 Task: Look for space in Kibondo, Tanzania from 8th August, 2023 to 15th August, 2023 for 9 adults in price range Rs.10000 to Rs.14000. Place can be shared room with 5 bedrooms having 9 beds and 5 bathrooms. Property type can be house, flat, guest house. Amenities needed are: wifi, TV, free parkinig on premises, gym, breakfast. Booking option can be shelf check-in. Required host language is English.
Action: Mouse moved to (426, 88)
Screenshot: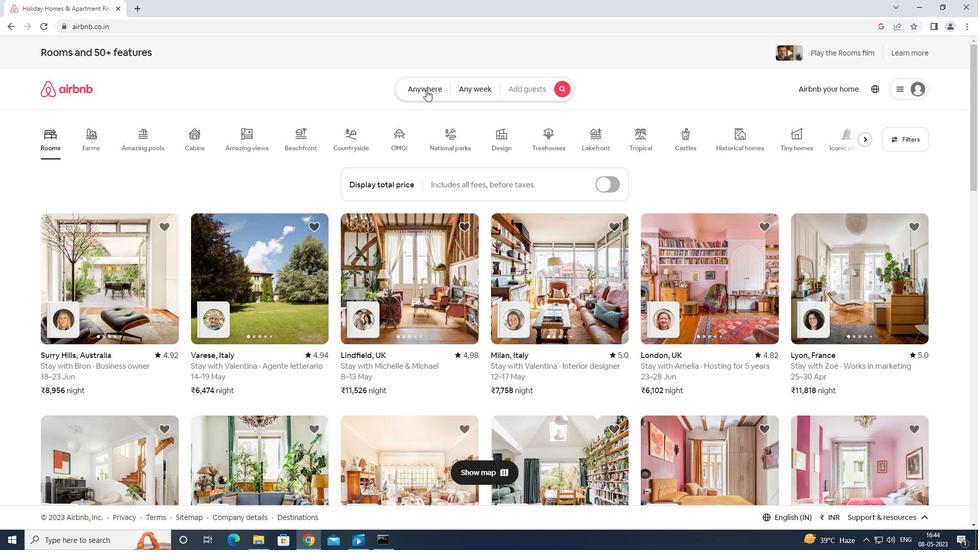 
Action: Mouse pressed left at (426, 88)
Screenshot: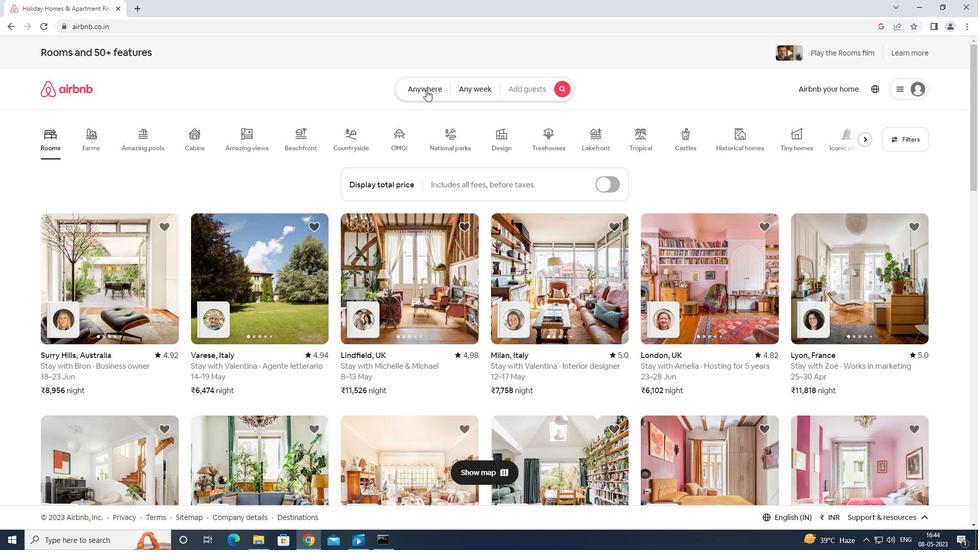 
Action: Mouse moved to (359, 129)
Screenshot: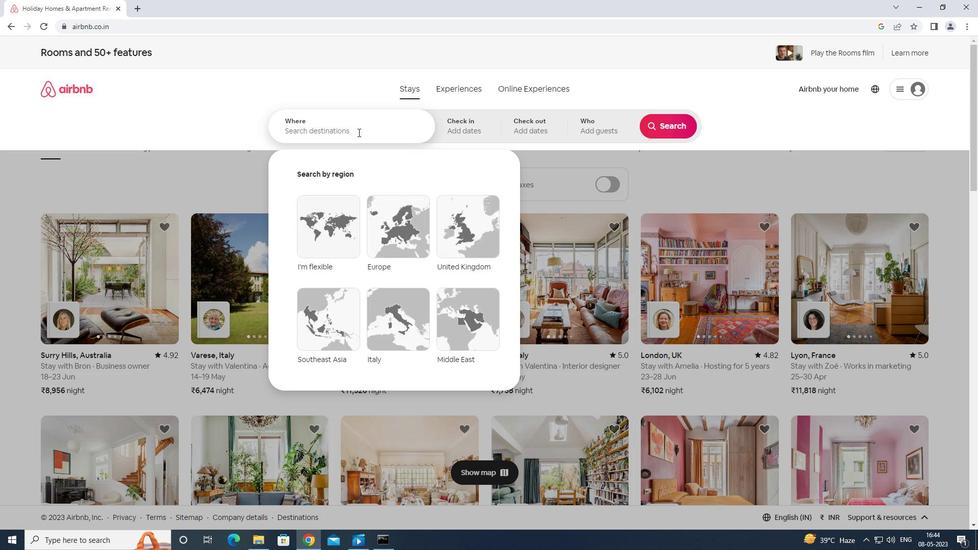 
Action: Mouse pressed left at (359, 129)
Screenshot: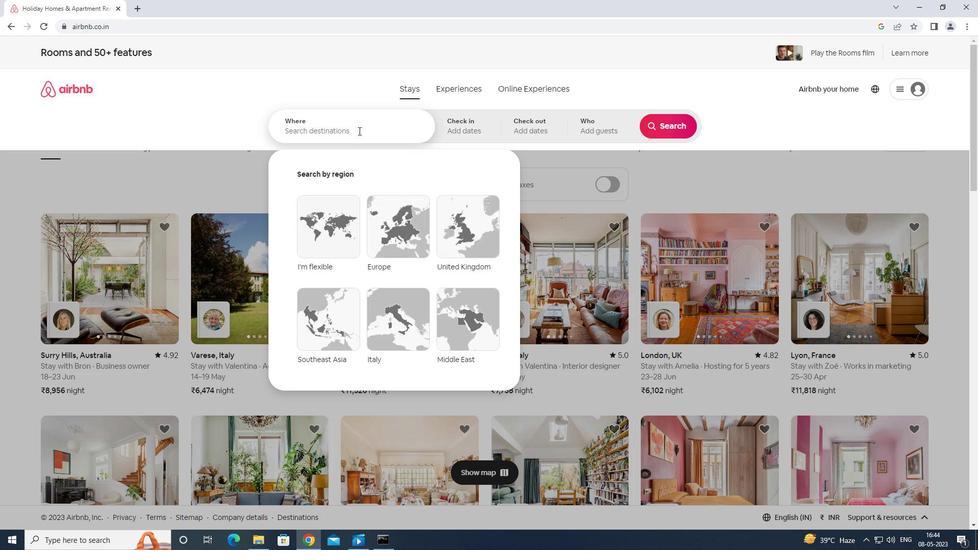 
Action: Mouse moved to (359, 129)
Screenshot: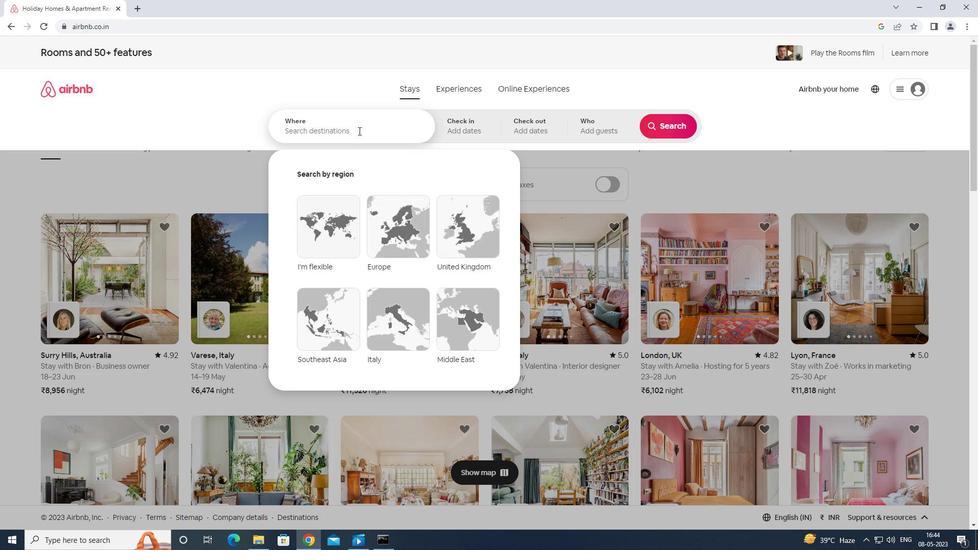 
Action: Key pressed <Key.shift>KIBONDO<Key.space>TANZAM<Key.backspace>NIA<Key.enter>
Screenshot: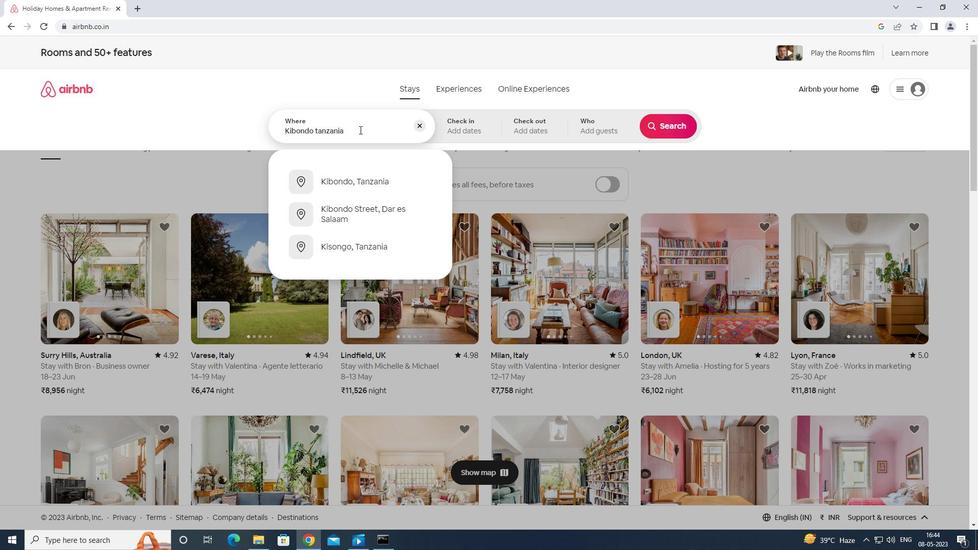 
Action: Mouse moved to (660, 201)
Screenshot: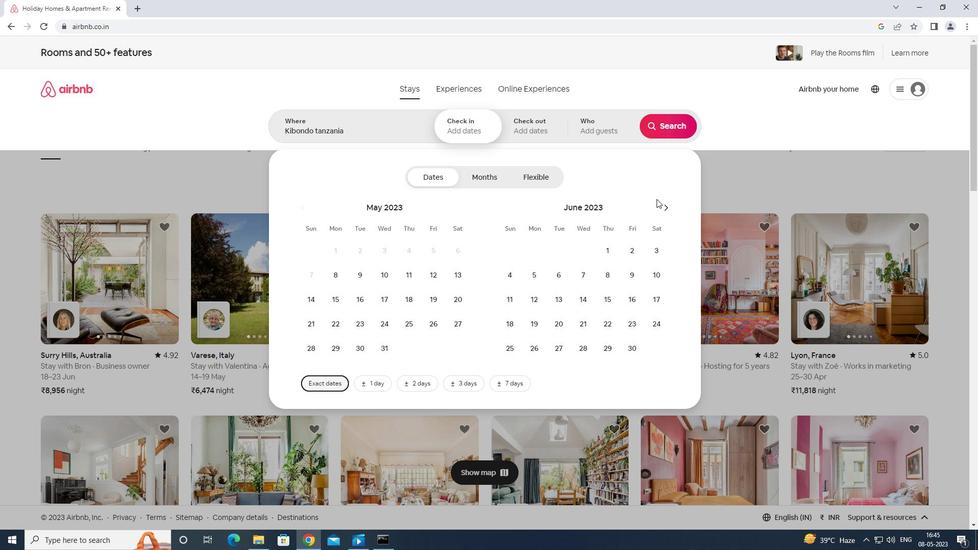
Action: Mouse pressed left at (660, 201)
Screenshot: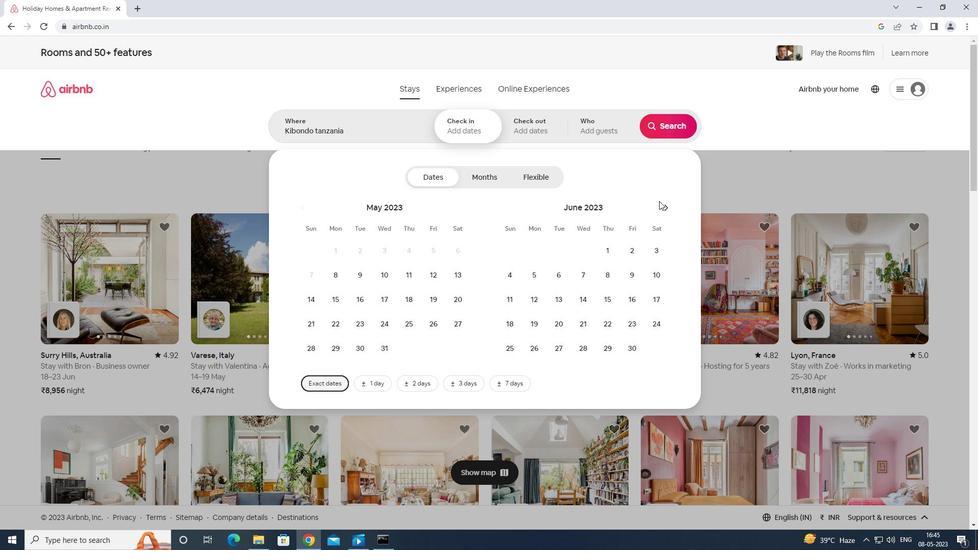 
Action: Mouse moved to (663, 200)
Screenshot: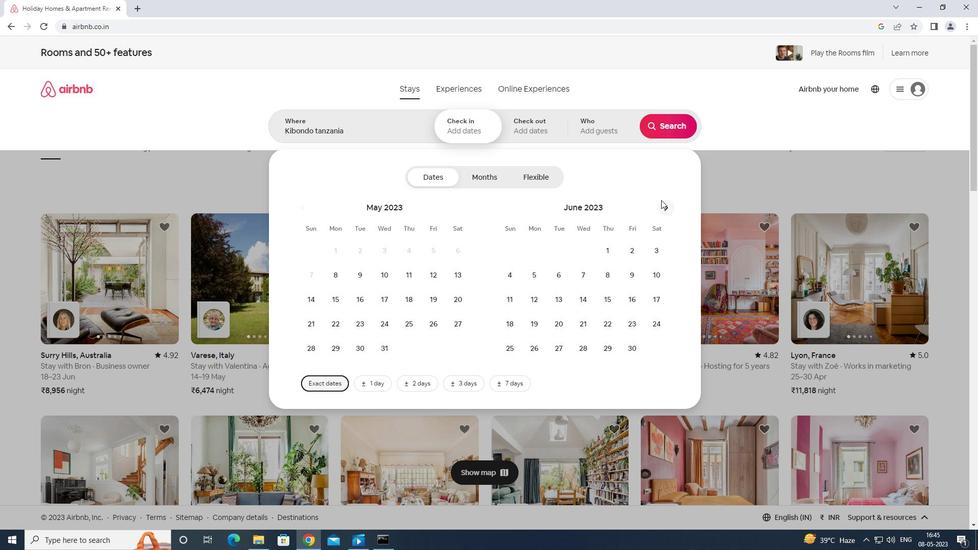 
Action: Mouse pressed left at (663, 200)
Screenshot: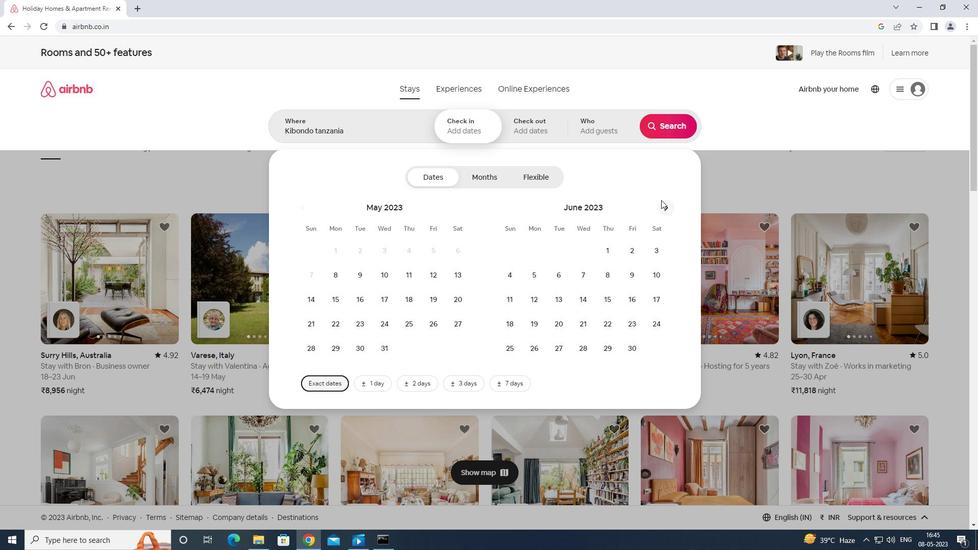 
Action: Mouse moved to (663, 201)
Screenshot: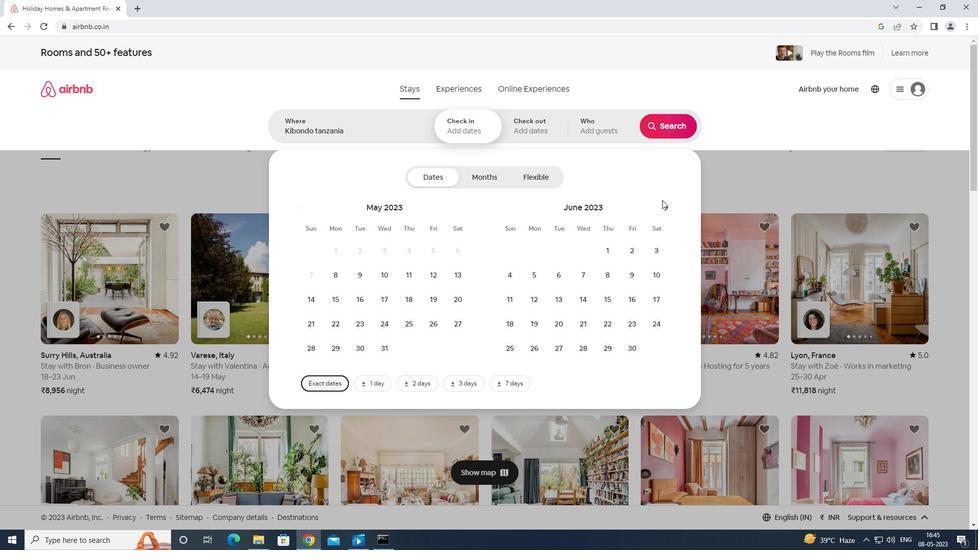 
Action: Mouse pressed left at (663, 201)
Screenshot: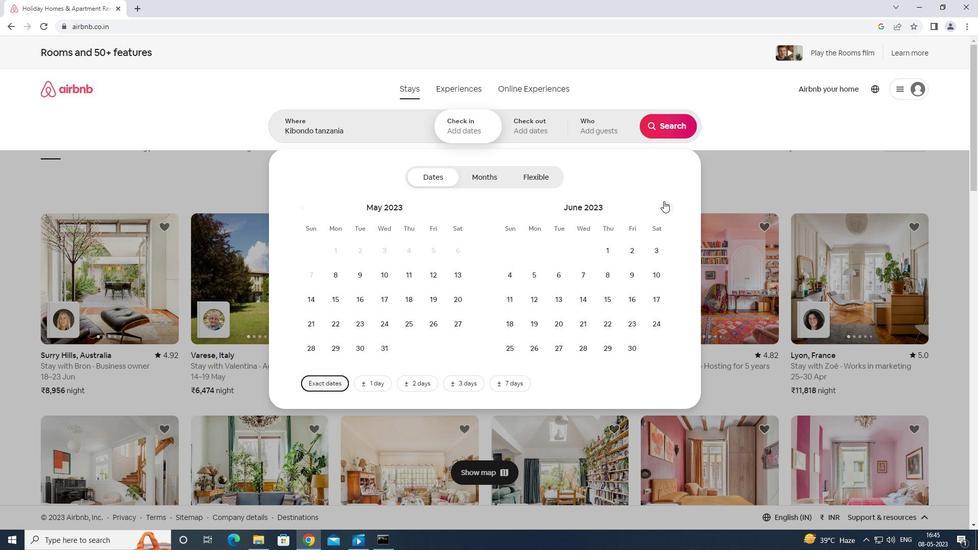 
Action: Mouse moved to (556, 278)
Screenshot: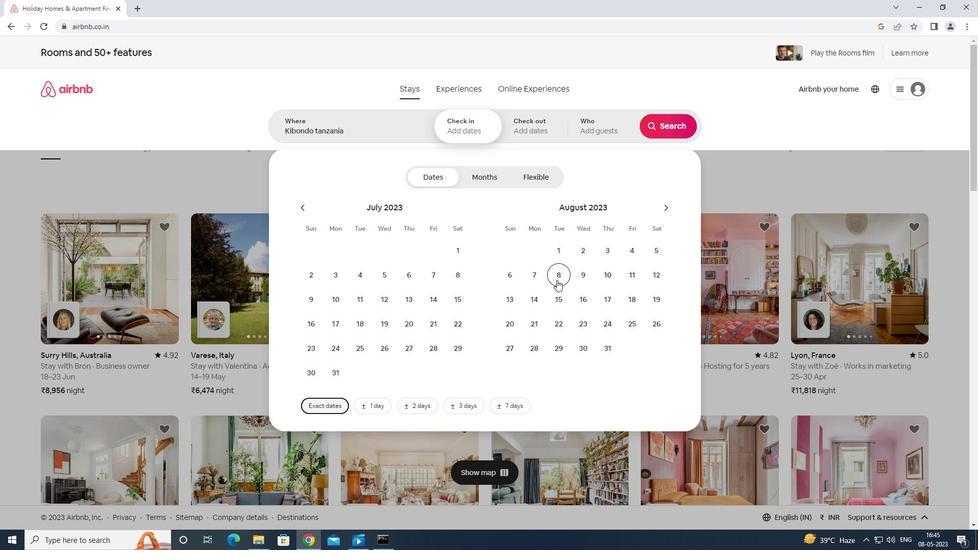 
Action: Mouse pressed left at (556, 278)
Screenshot: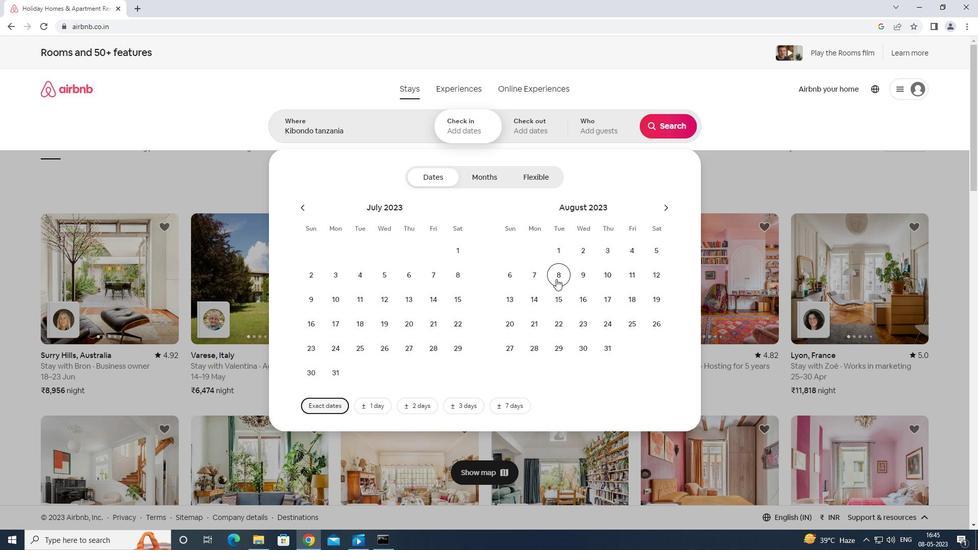 
Action: Mouse moved to (556, 294)
Screenshot: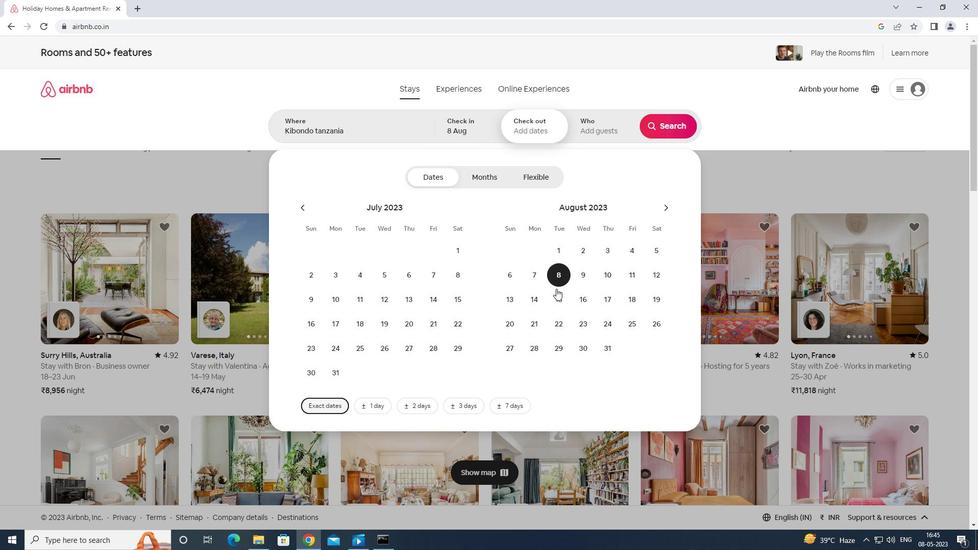
Action: Mouse pressed left at (556, 294)
Screenshot: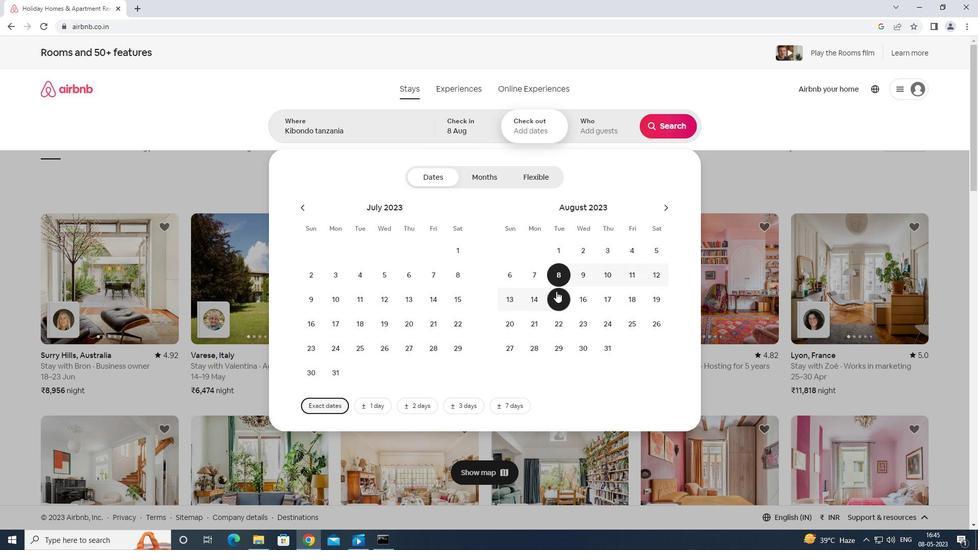 
Action: Mouse moved to (601, 122)
Screenshot: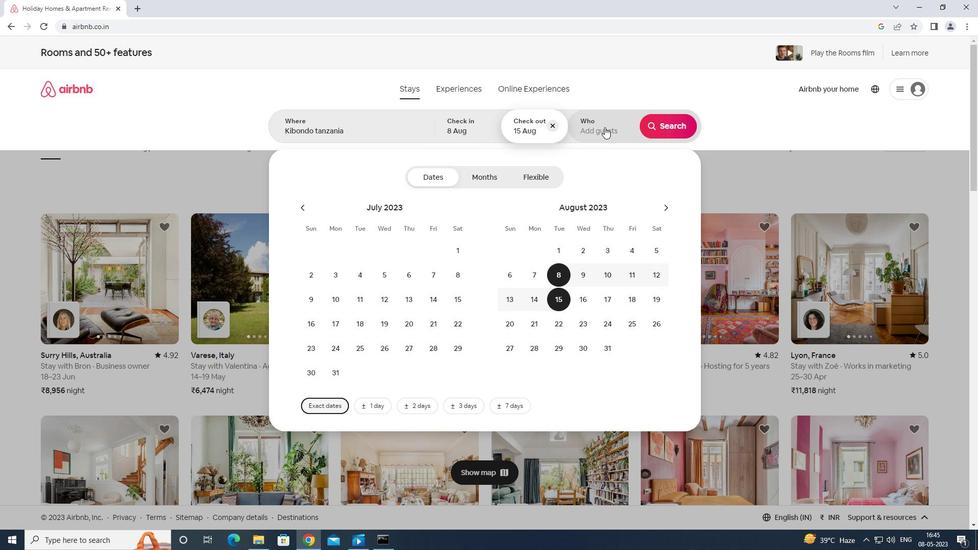 
Action: Mouse pressed left at (601, 122)
Screenshot: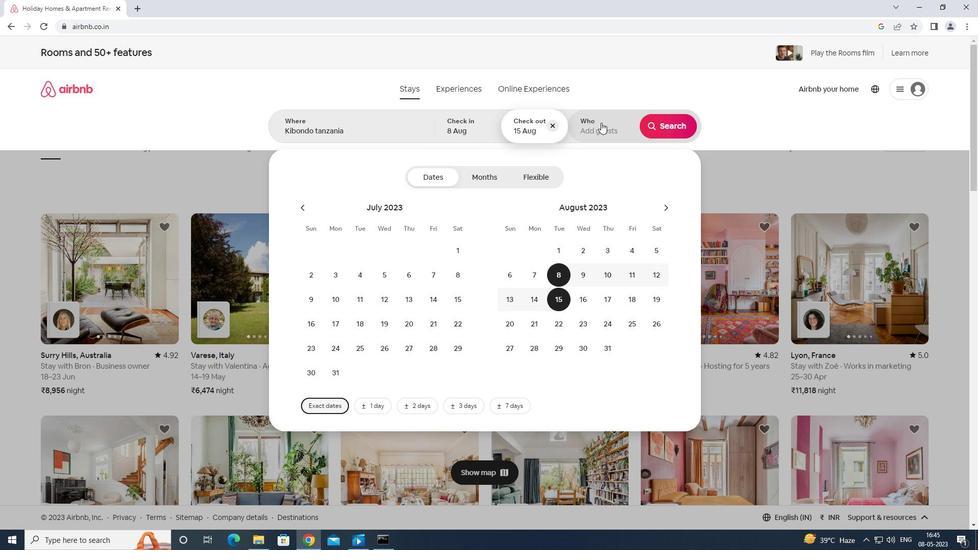 
Action: Mouse moved to (673, 175)
Screenshot: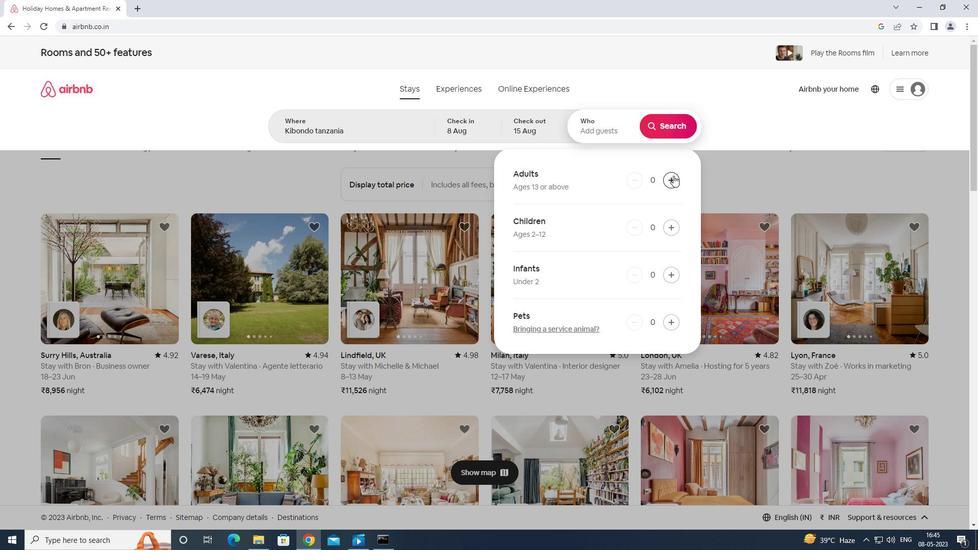 
Action: Mouse pressed left at (673, 175)
Screenshot: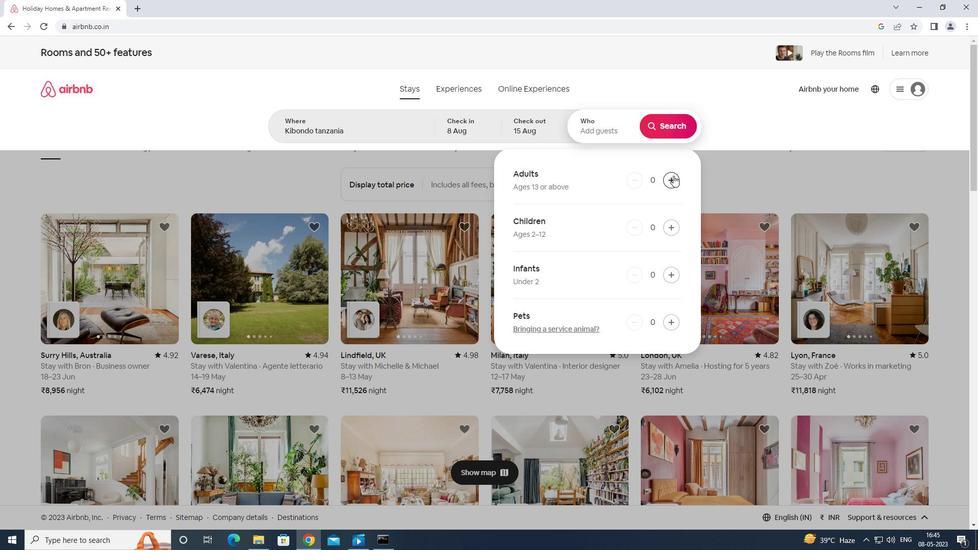 
Action: Mouse moved to (673, 175)
Screenshot: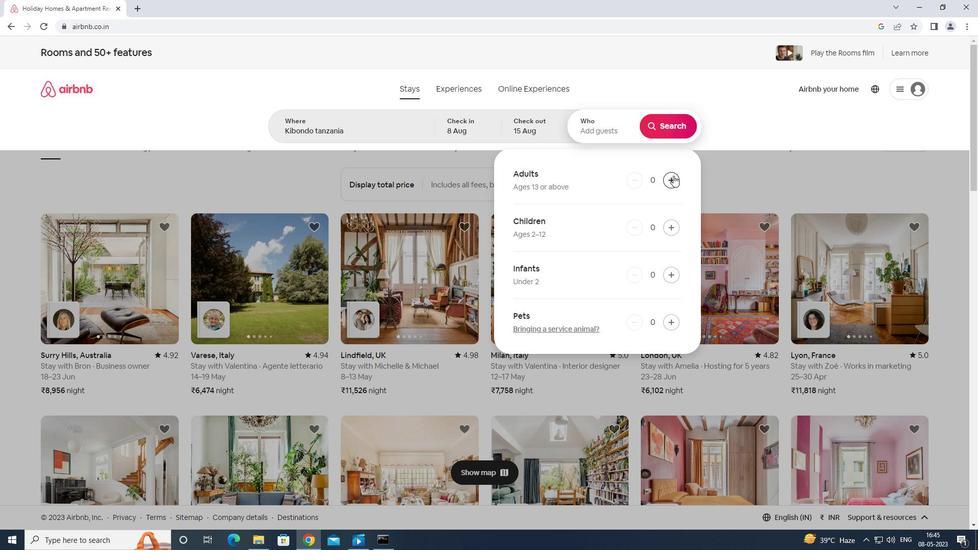 
Action: Mouse pressed left at (673, 175)
Screenshot: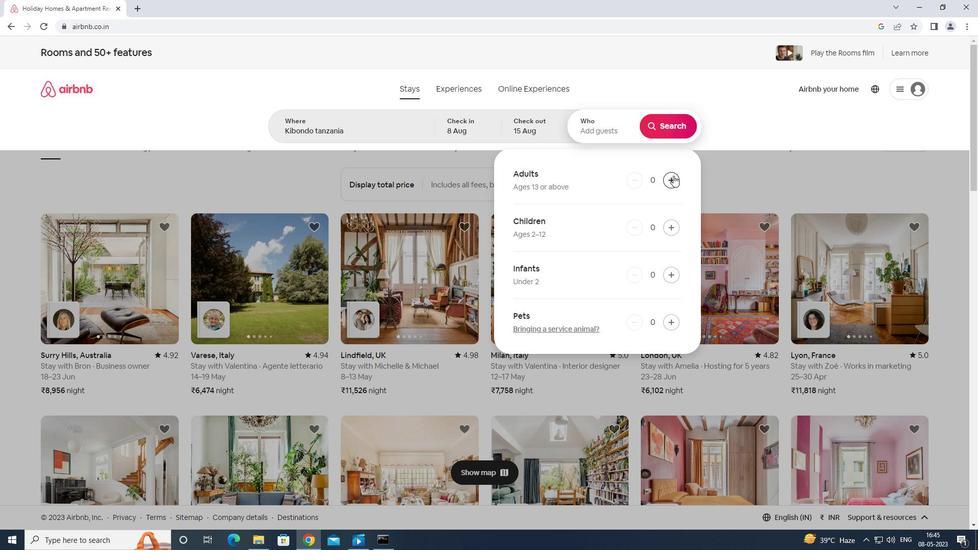 
Action: Mouse moved to (671, 173)
Screenshot: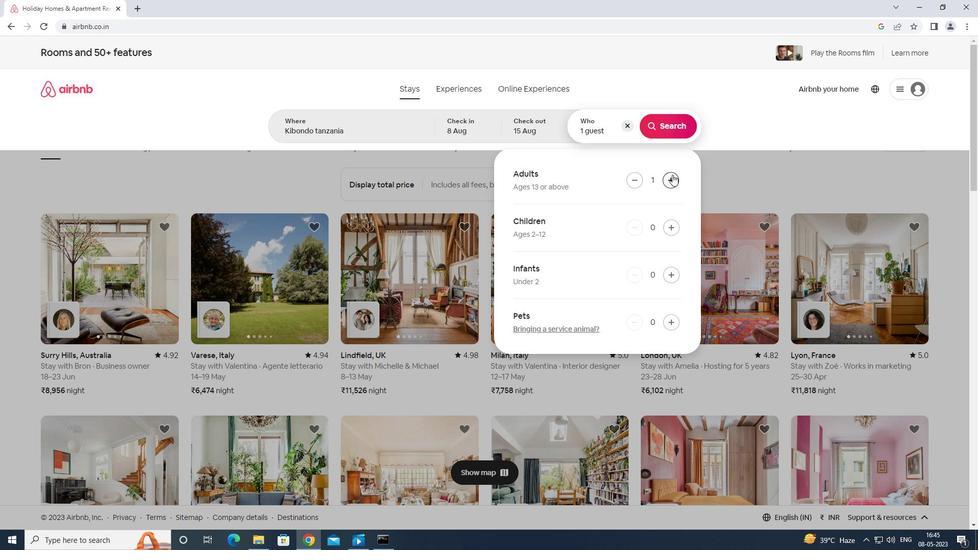 
Action: Mouse pressed left at (671, 173)
Screenshot: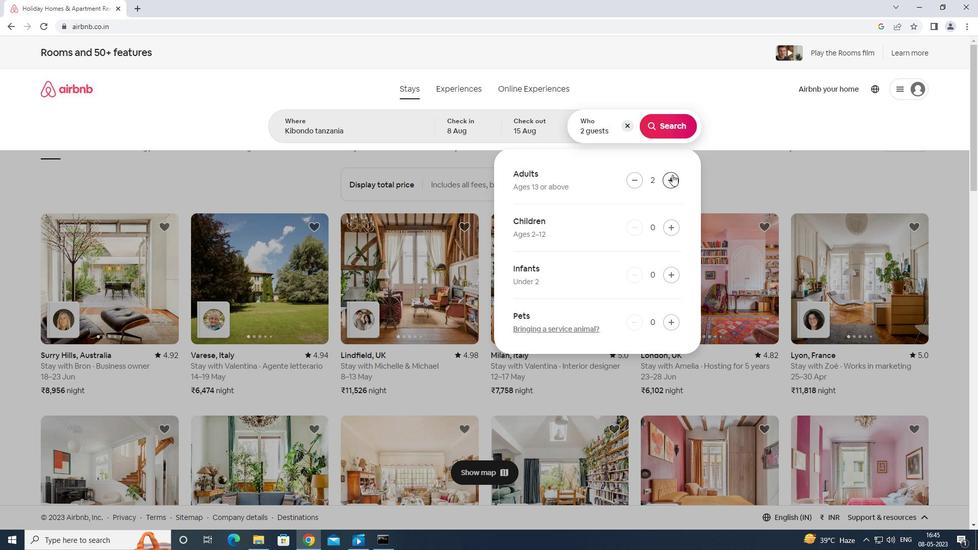 
Action: Mouse pressed left at (671, 173)
Screenshot: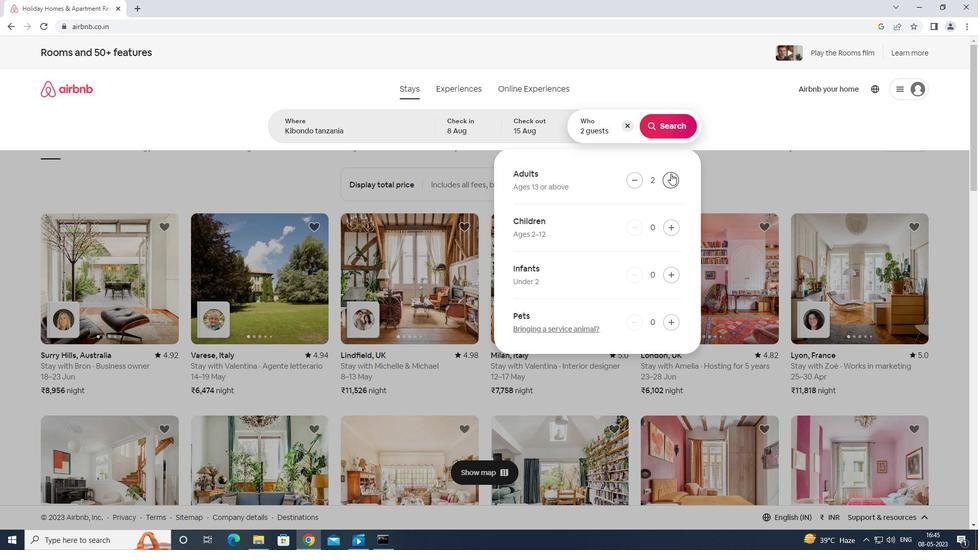 
Action: Mouse pressed left at (671, 173)
Screenshot: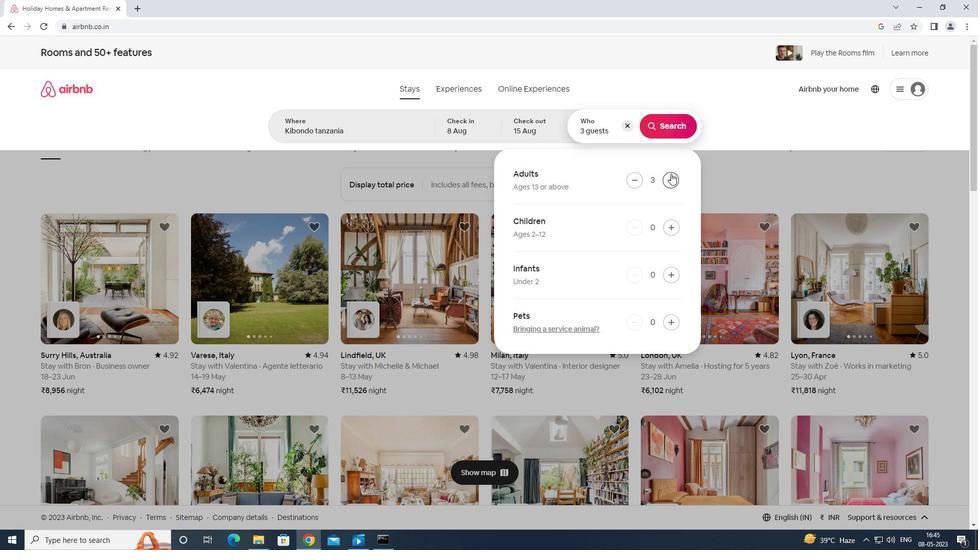 
Action: Mouse pressed left at (671, 173)
Screenshot: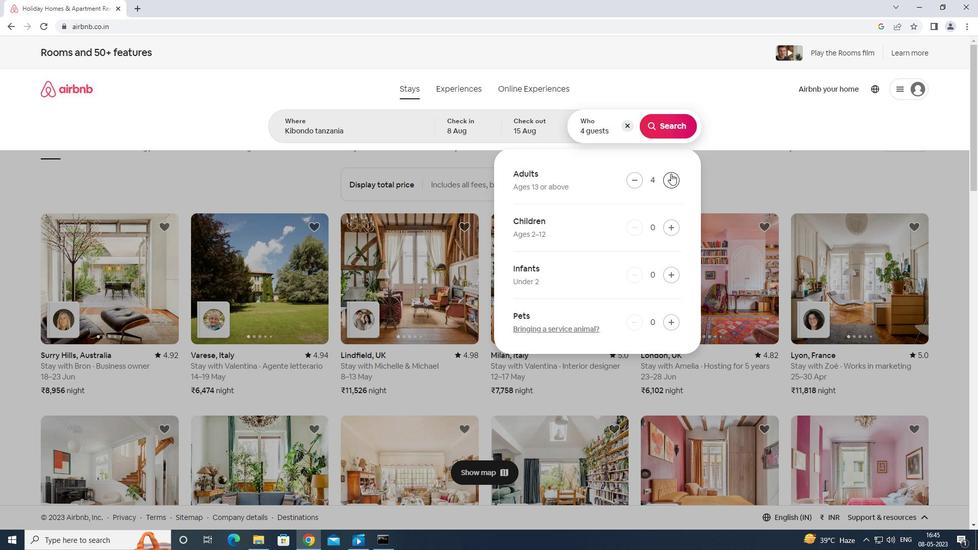 
Action: Mouse pressed left at (671, 173)
Screenshot: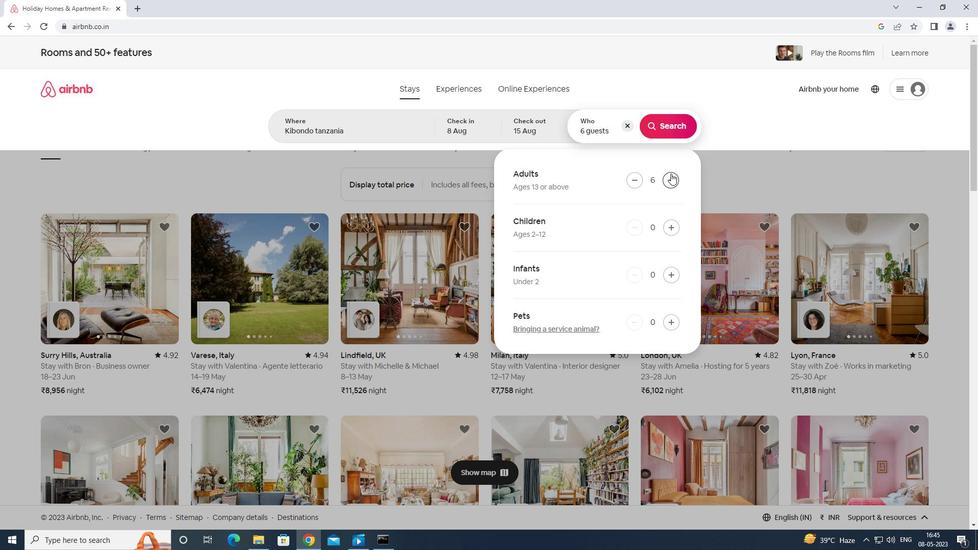 
Action: Mouse pressed left at (671, 173)
Screenshot: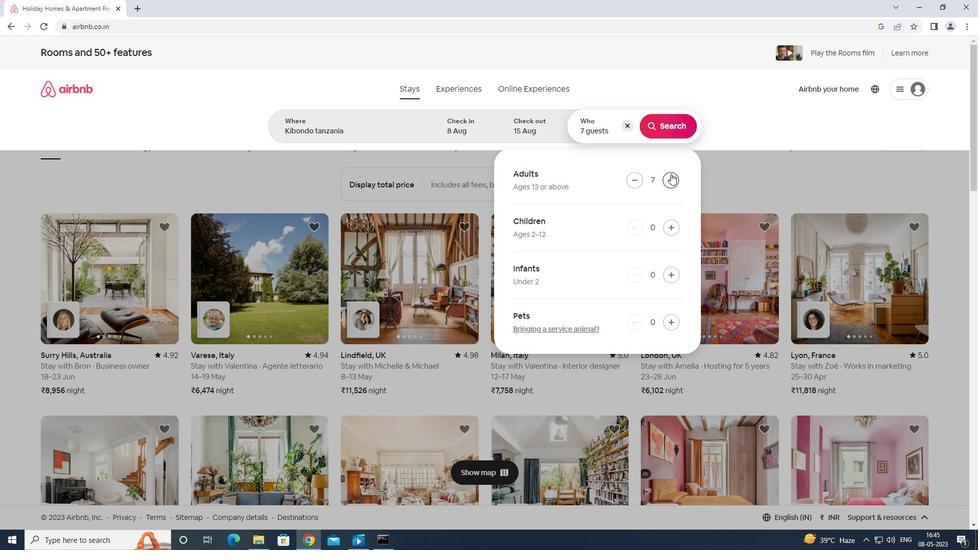 
Action: Mouse pressed left at (671, 173)
Screenshot: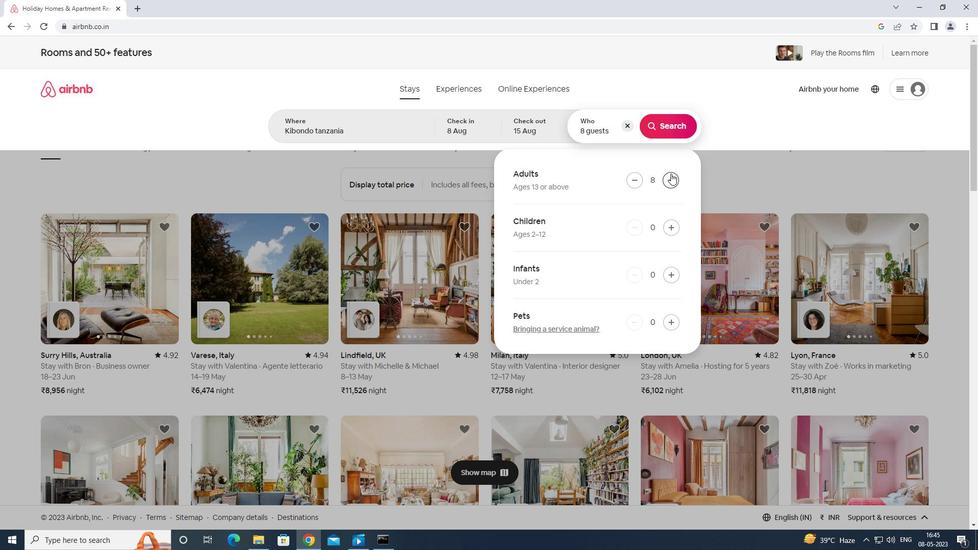 
Action: Mouse moved to (677, 127)
Screenshot: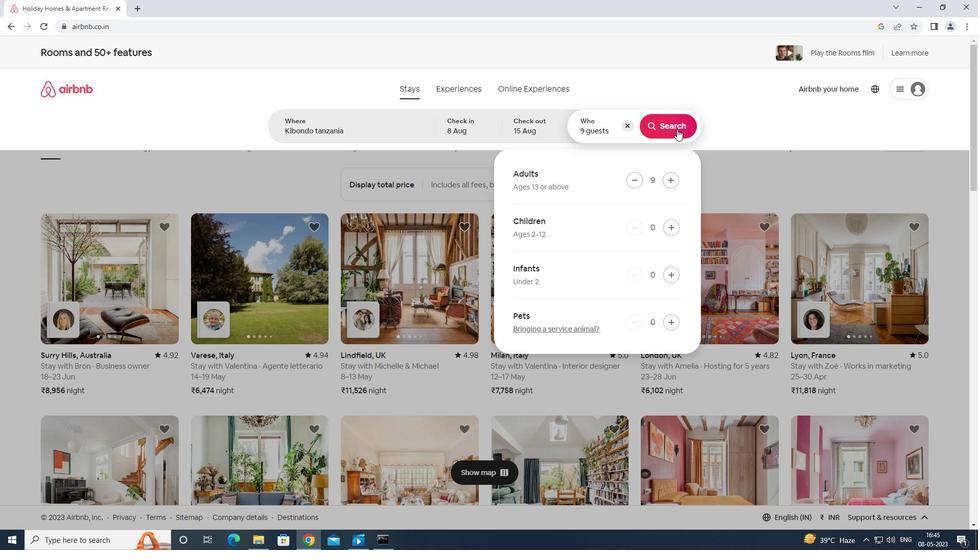 
Action: Mouse pressed left at (677, 127)
Screenshot: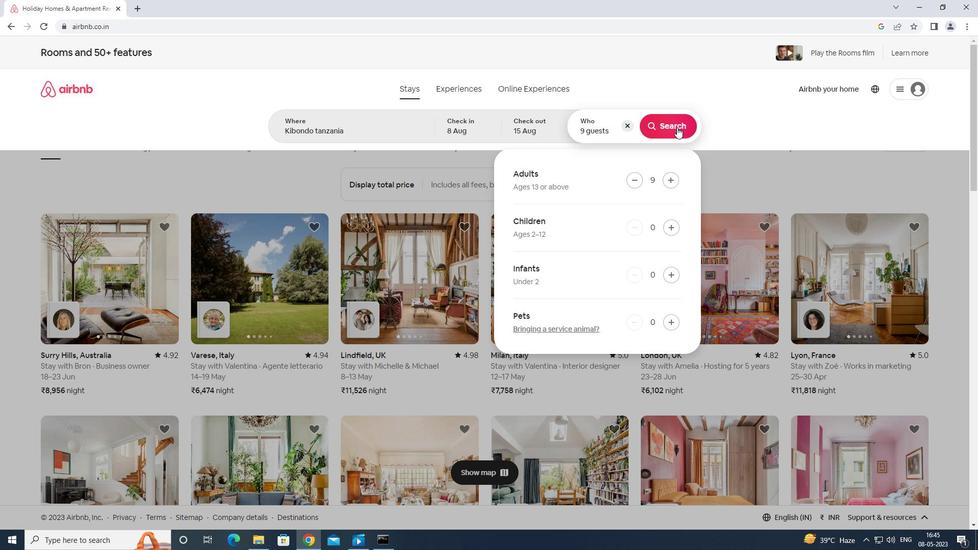 
Action: Mouse moved to (937, 90)
Screenshot: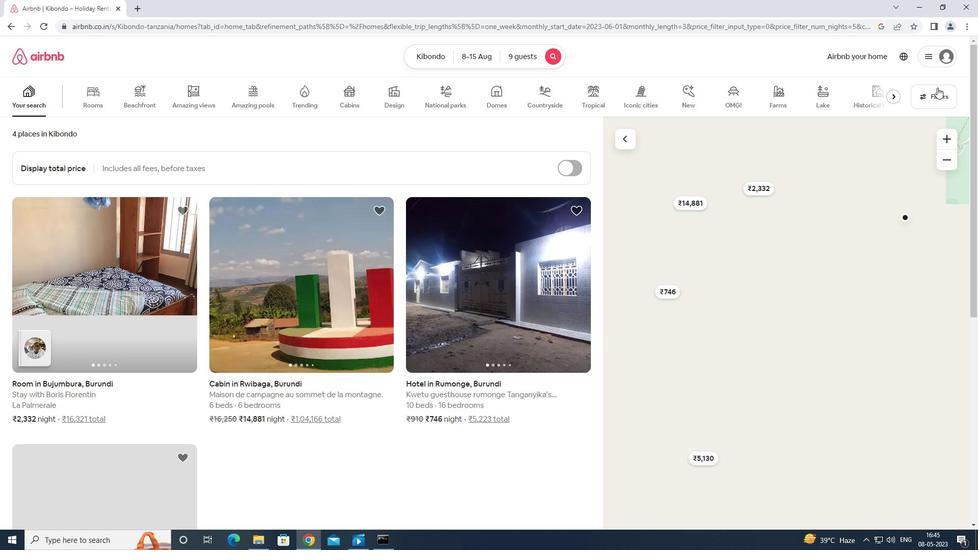 
Action: Mouse pressed left at (937, 90)
Screenshot: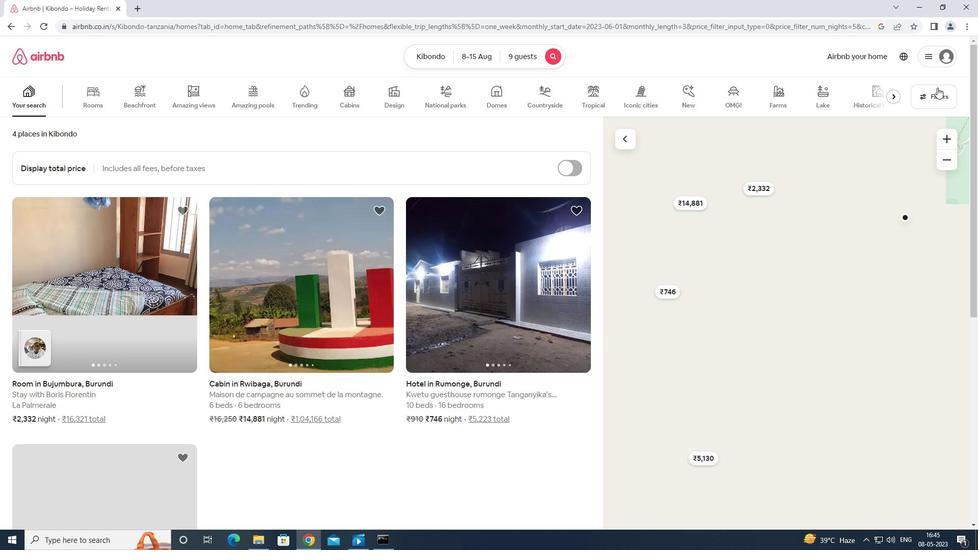 
Action: Mouse moved to (397, 345)
Screenshot: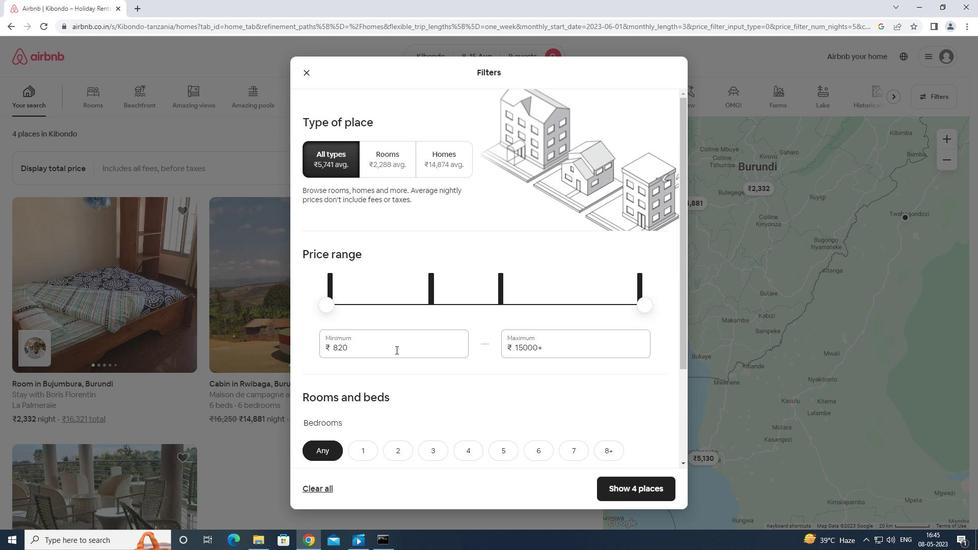 
Action: Mouse pressed left at (397, 345)
Screenshot: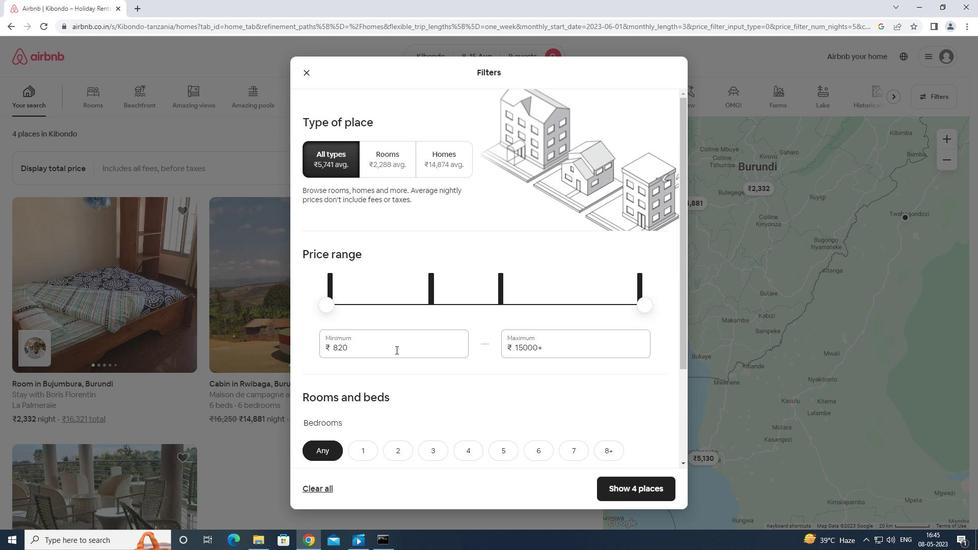 
Action: Key pressed <Key.backspace><Key.backspace><Key.backspace><Key.backspace><Key.backspace><Key.backspace><Key.backspace>10000
Screenshot: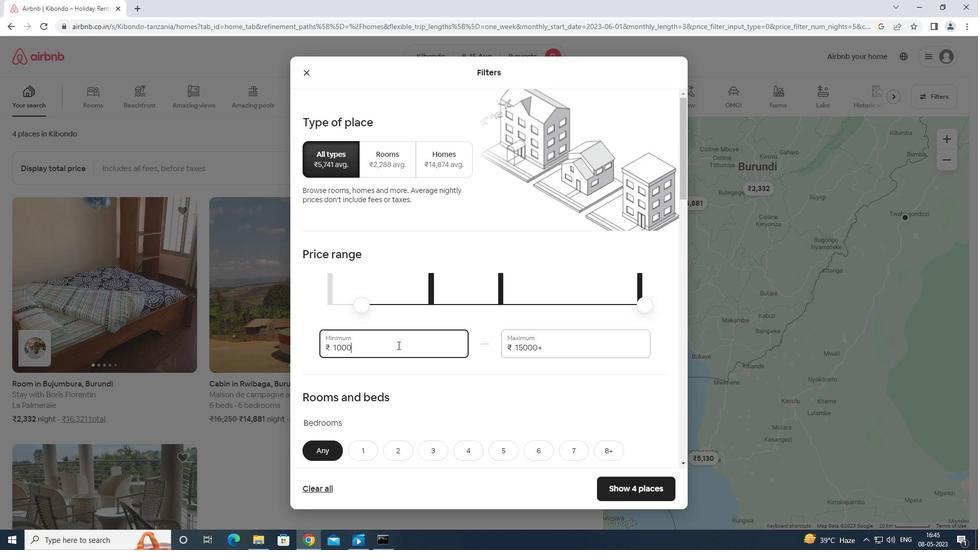 
Action: Mouse moved to (571, 341)
Screenshot: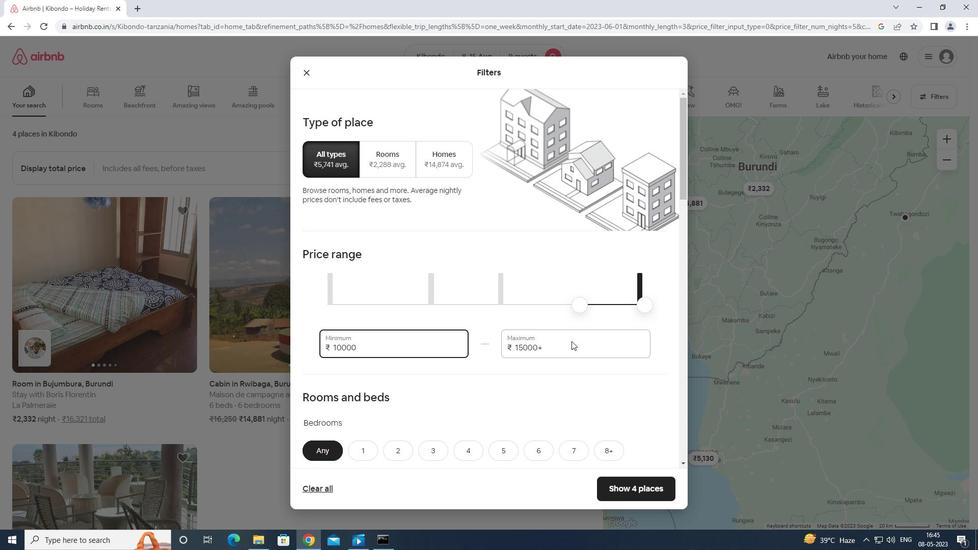 
Action: Mouse pressed left at (571, 341)
Screenshot: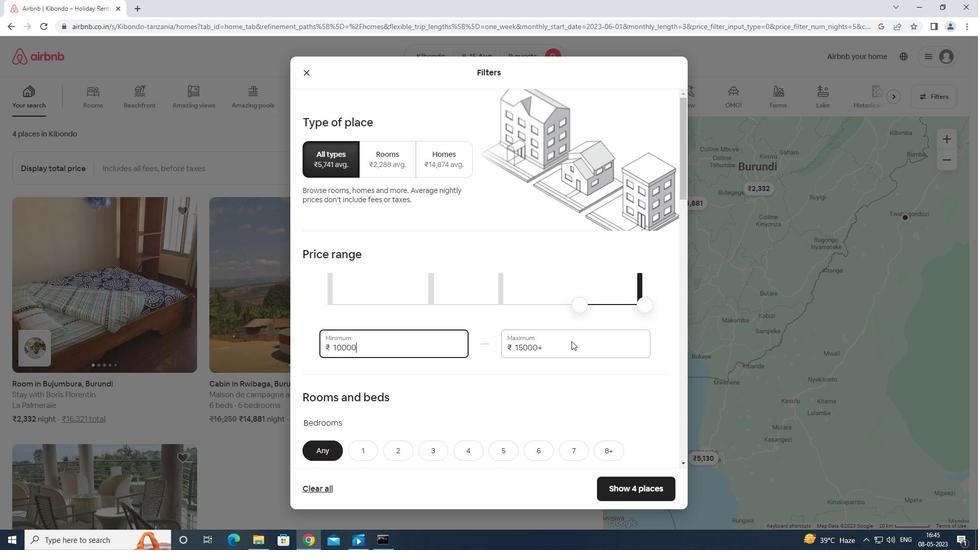 
Action: Mouse moved to (576, 339)
Screenshot: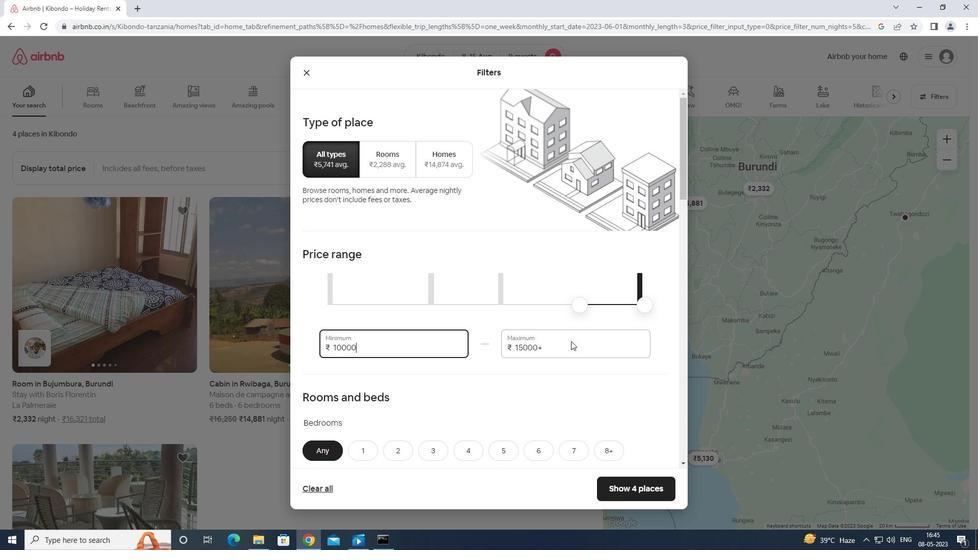 
Action: Key pressed <Key.backspace><Key.backspace><Key.backspace><Key.backspace><Key.backspace><Key.backspace><Key.backspace><Key.backspace><Key.backspace><Key.backspace><Key.backspace><Key.backspace><Key.backspace>140
Screenshot: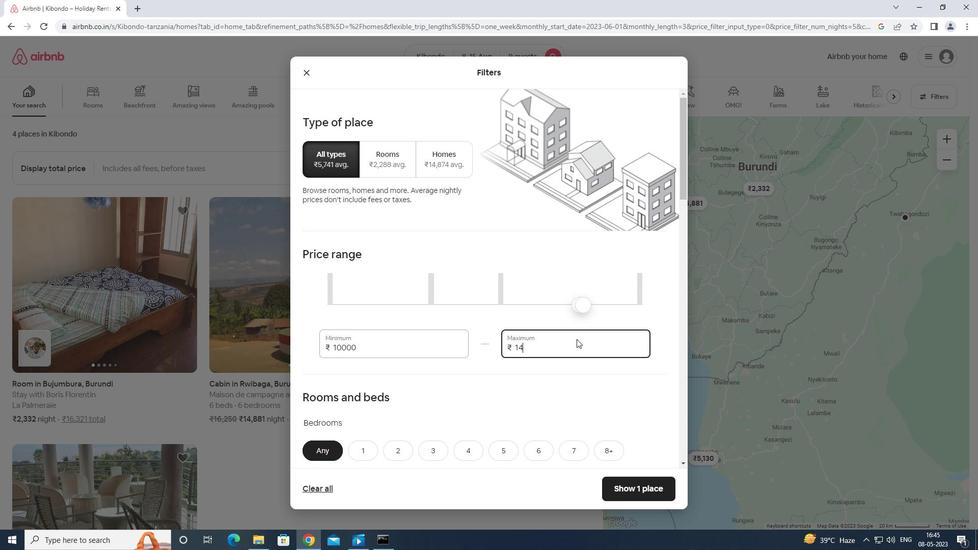 
Action: Mouse moved to (581, 335)
Screenshot: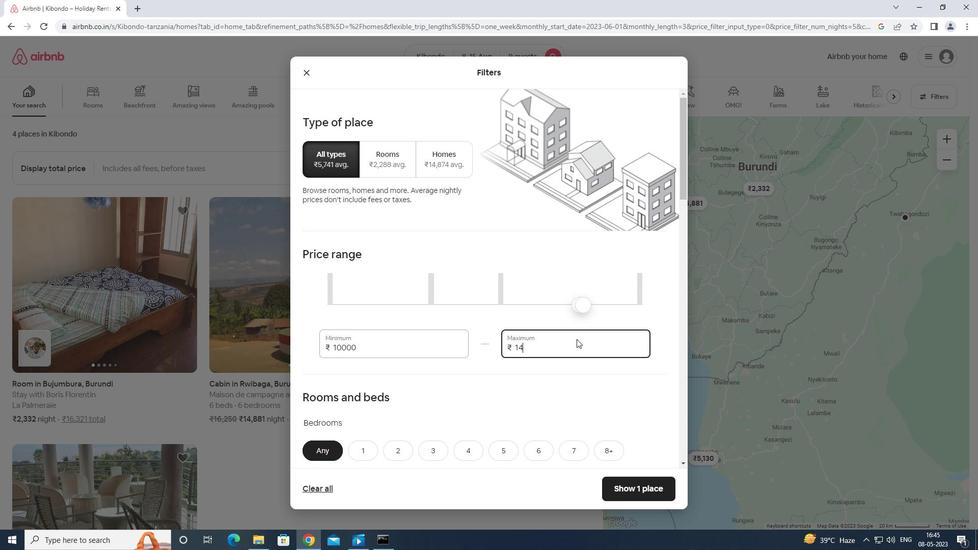 
Action: Key pressed 00
Screenshot: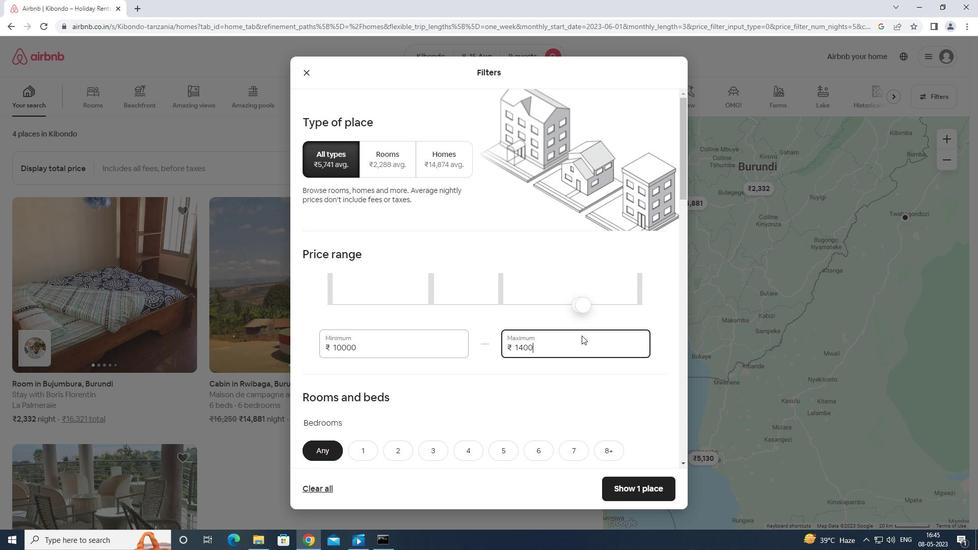 
Action: Mouse moved to (542, 363)
Screenshot: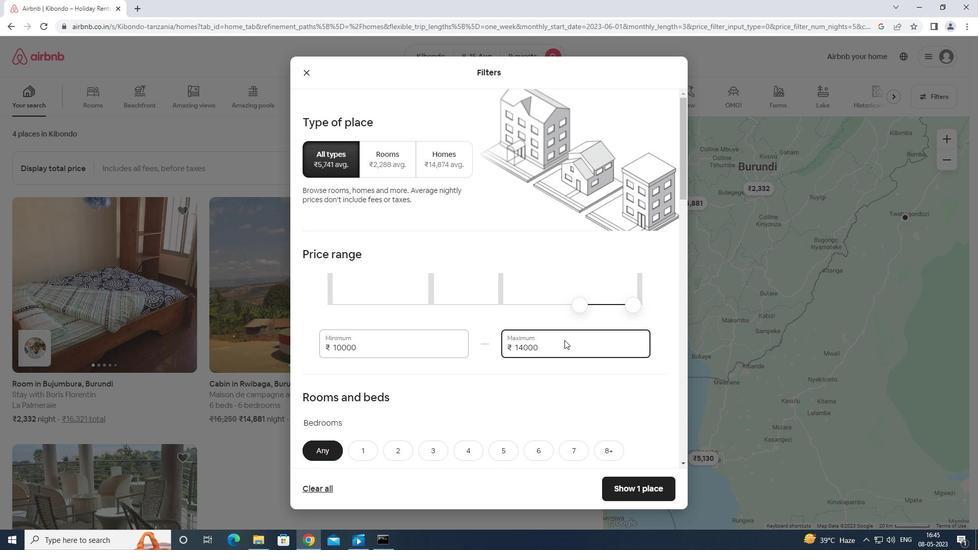 
Action: Mouse scrolled (542, 362) with delta (0, 0)
Screenshot: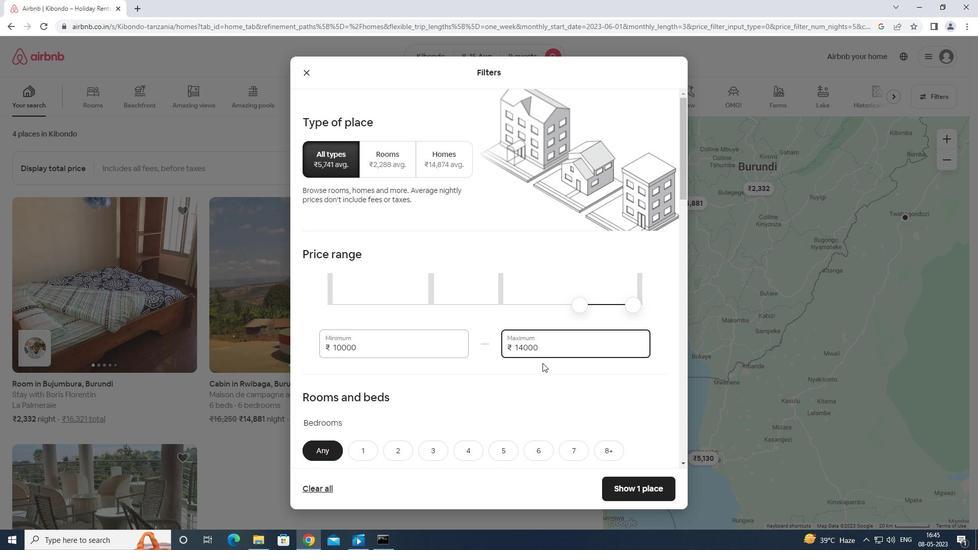 
Action: Mouse scrolled (542, 362) with delta (0, 0)
Screenshot: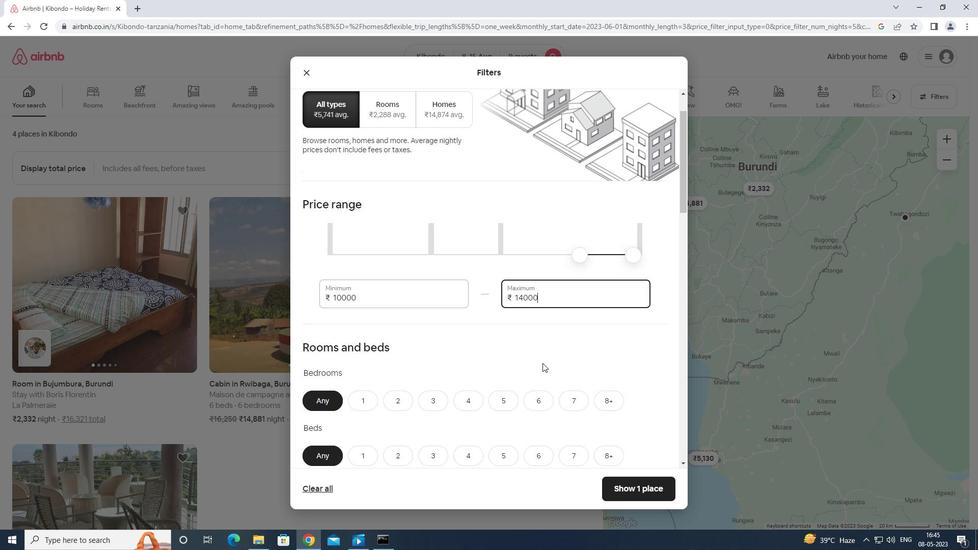 
Action: Mouse scrolled (542, 362) with delta (0, 0)
Screenshot: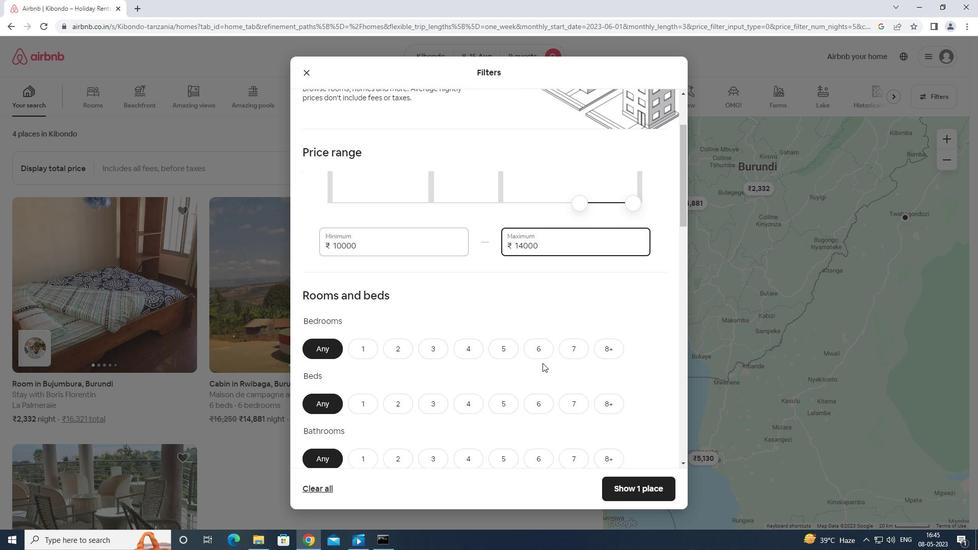 
Action: Mouse scrolled (542, 362) with delta (0, 0)
Screenshot: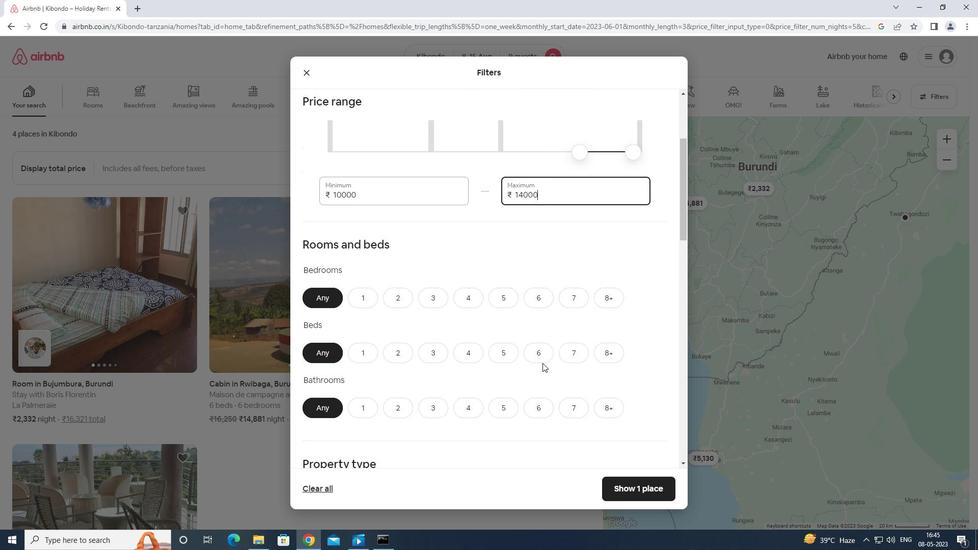
Action: Mouse moved to (506, 246)
Screenshot: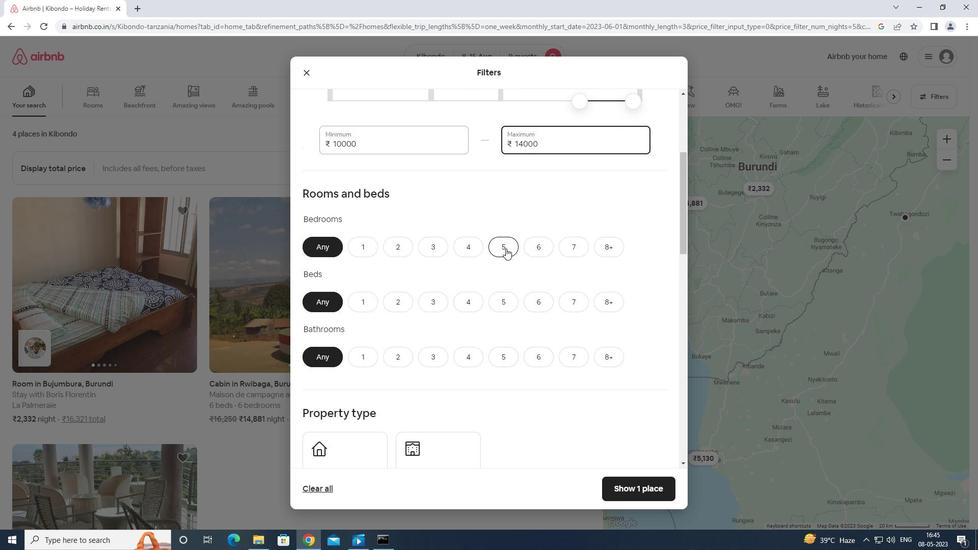 
Action: Mouse pressed left at (506, 246)
Screenshot: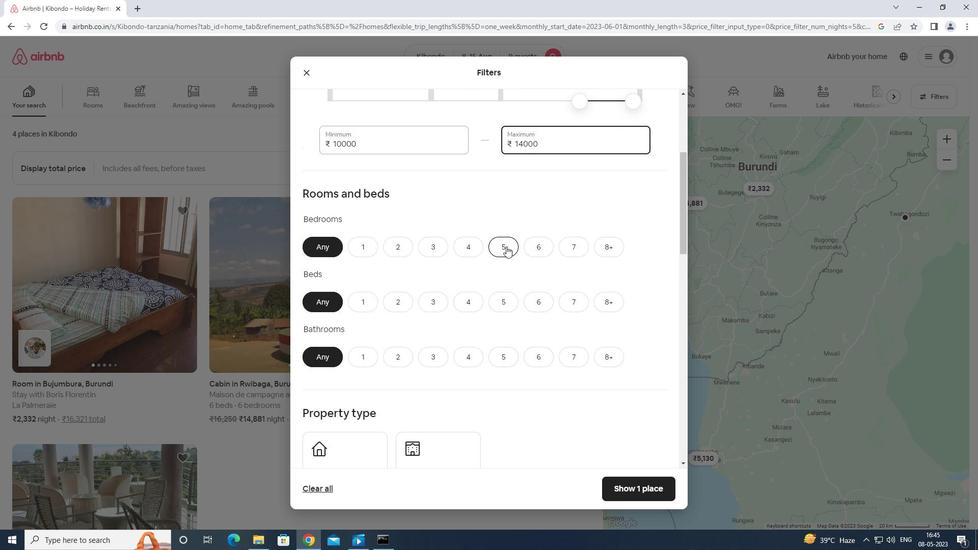 
Action: Mouse moved to (607, 301)
Screenshot: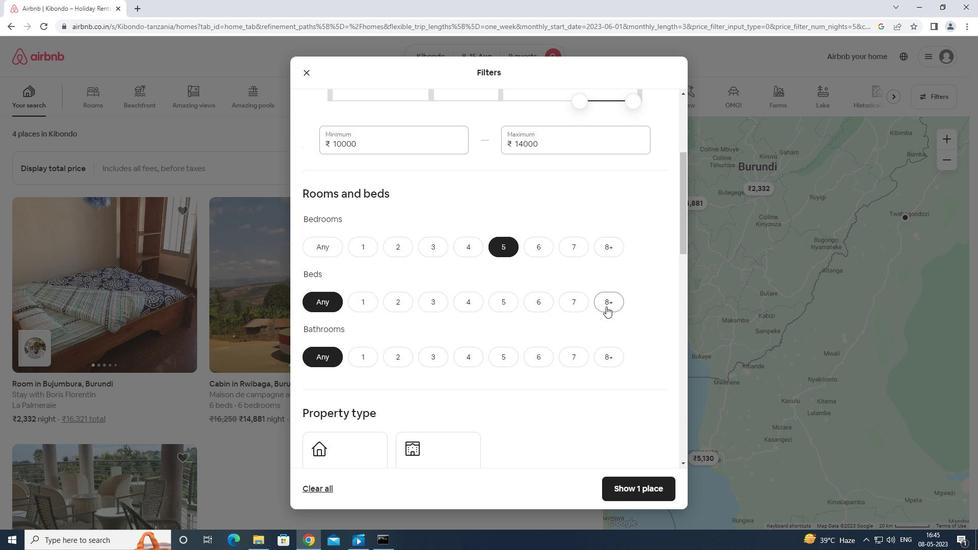 
Action: Mouse pressed left at (607, 301)
Screenshot: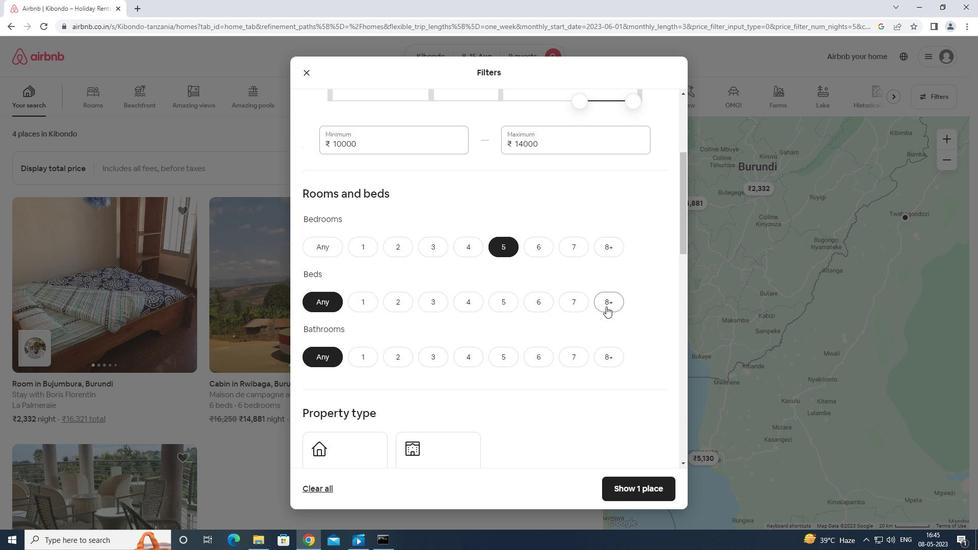
Action: Mouse moved to (503, 357)
Screenshot: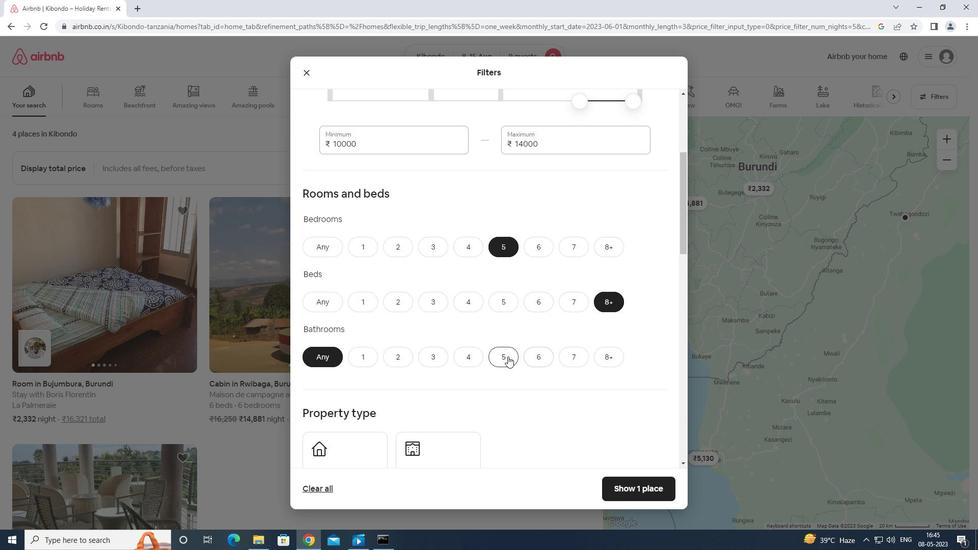 
Action: Mouse pressed left at (503, 357)
Screenshot: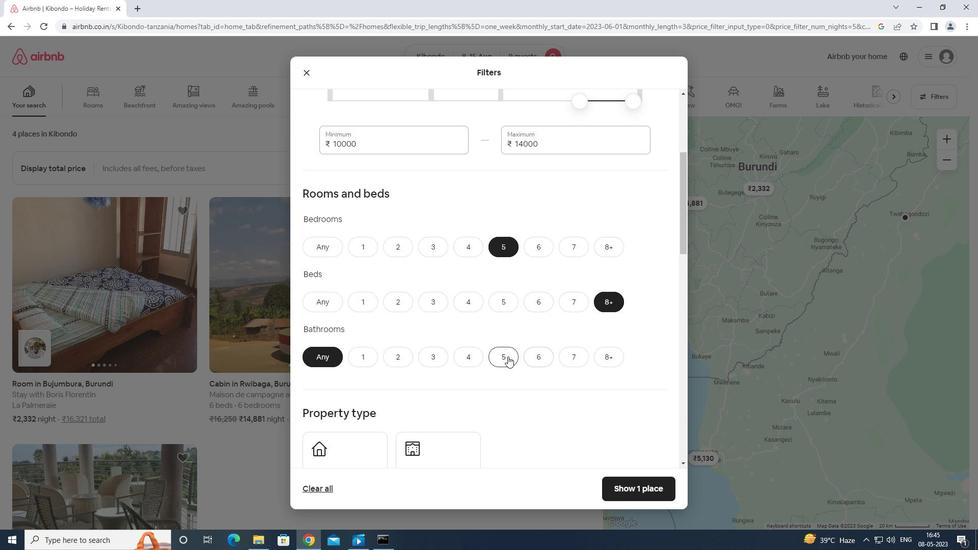 
Action: Mouse moved to (497, 357)
Screenshot: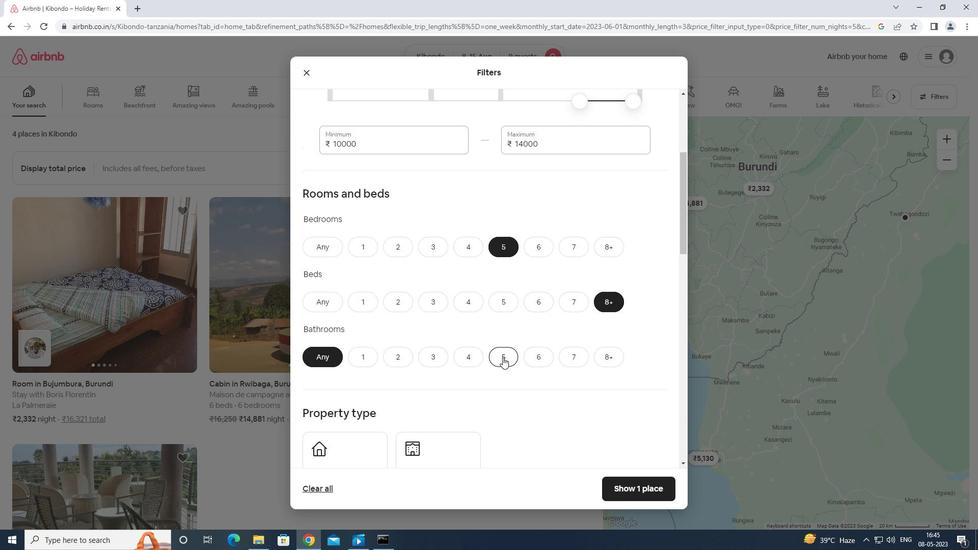 
Action: Mouse scrolled (497, 357) with delta (0, 0)
Screenshot: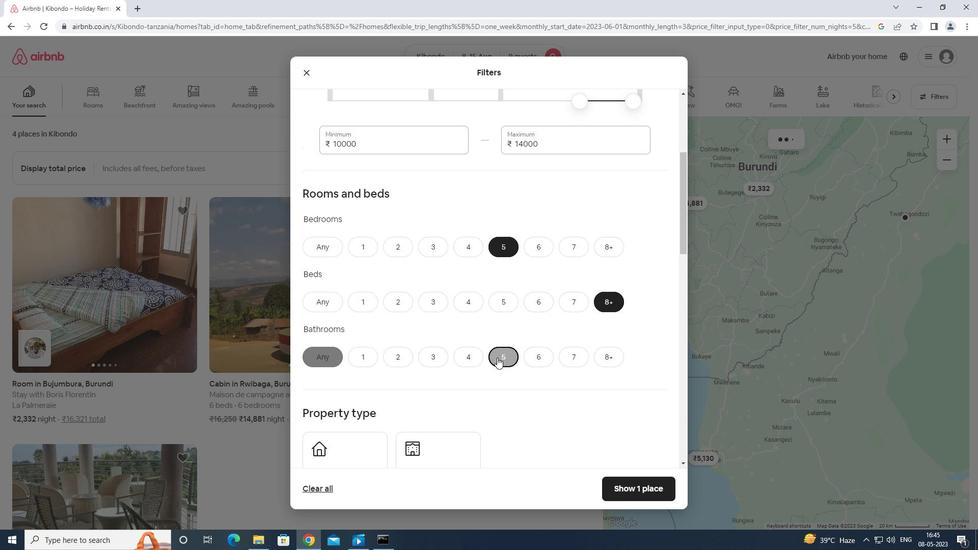 
Action: Mouse scrolled (497, 357) with delta (0, 0)
Screenshot: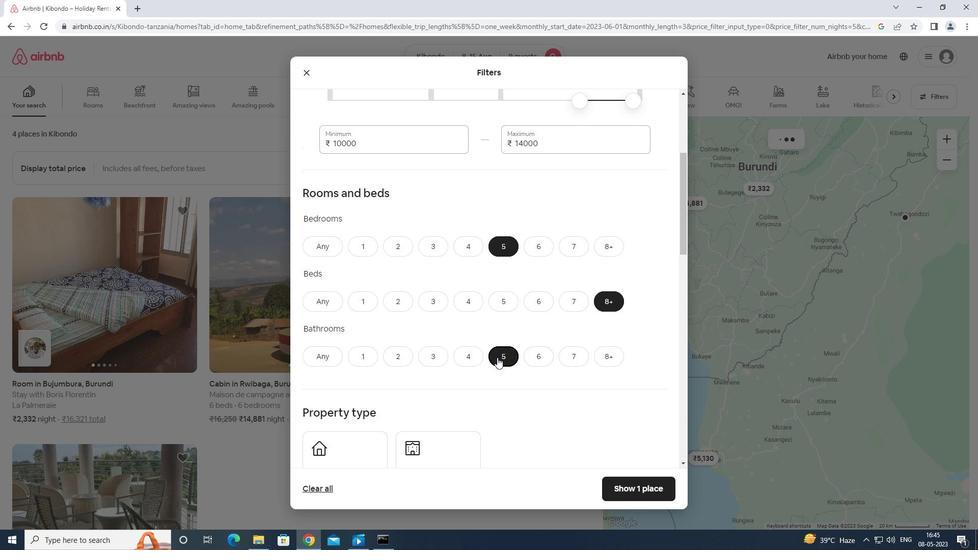 
Action: Mouse moved to (350, 373)
Screenshot: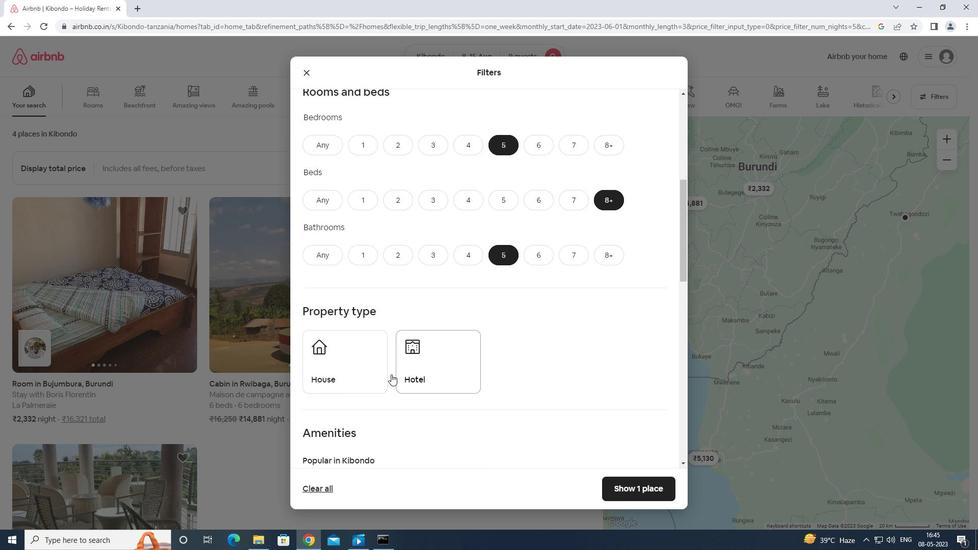 
Action: Mouse pressed left at (350, 373)
Screenshot: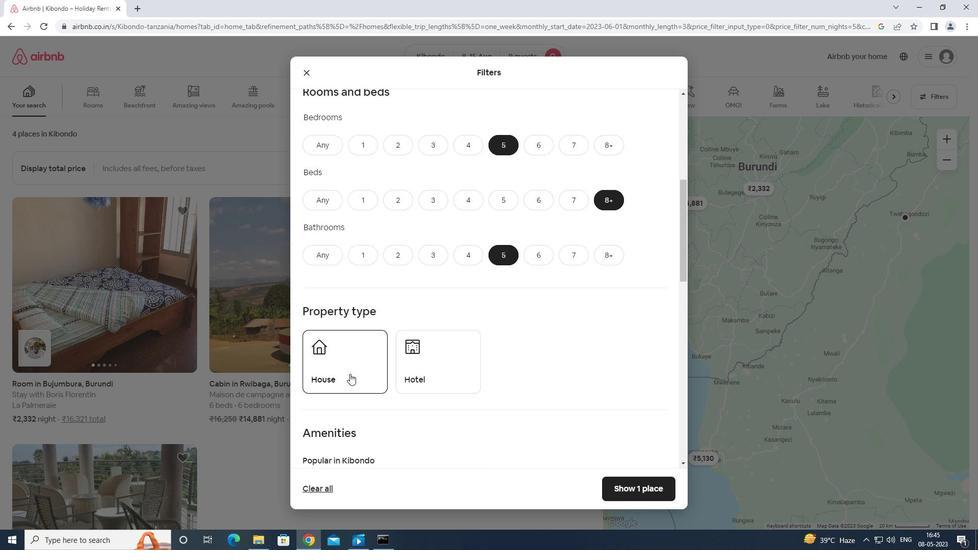 
Action: Mouse moved to (355, 368)
Screenshot: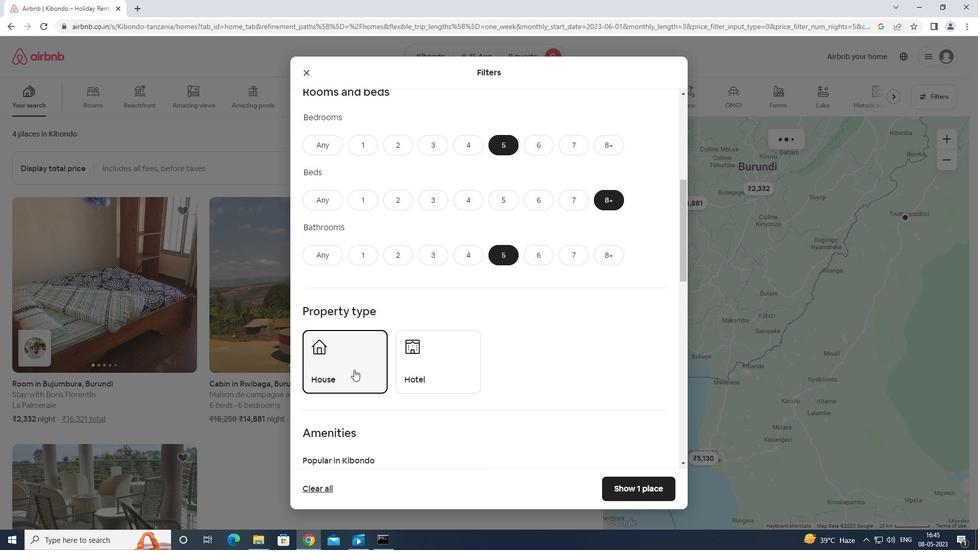 
Action: Mouse scrolled (355, 367) with delta (0, 0)
Screenshot: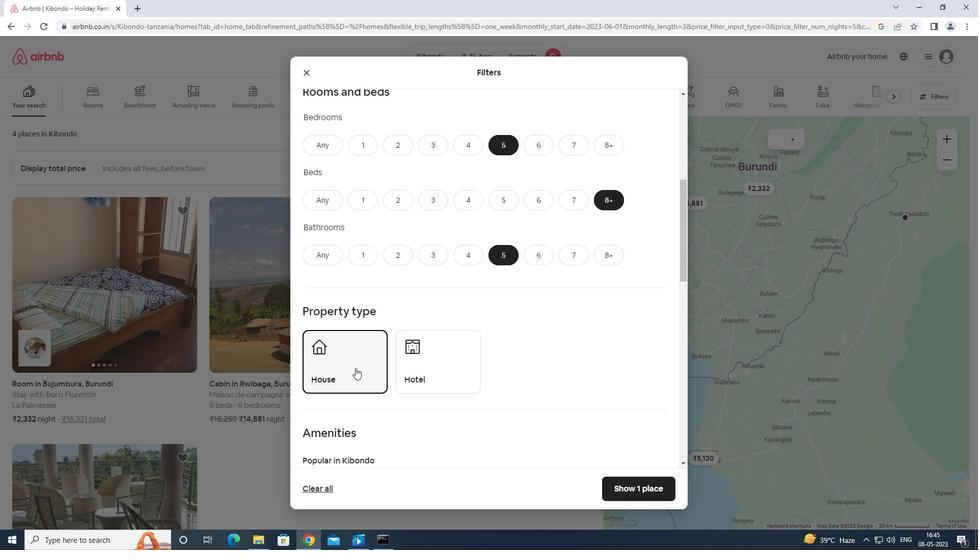 
Action: Mouse scrolled (355, 367) with delta (0, 0)
Screenshot: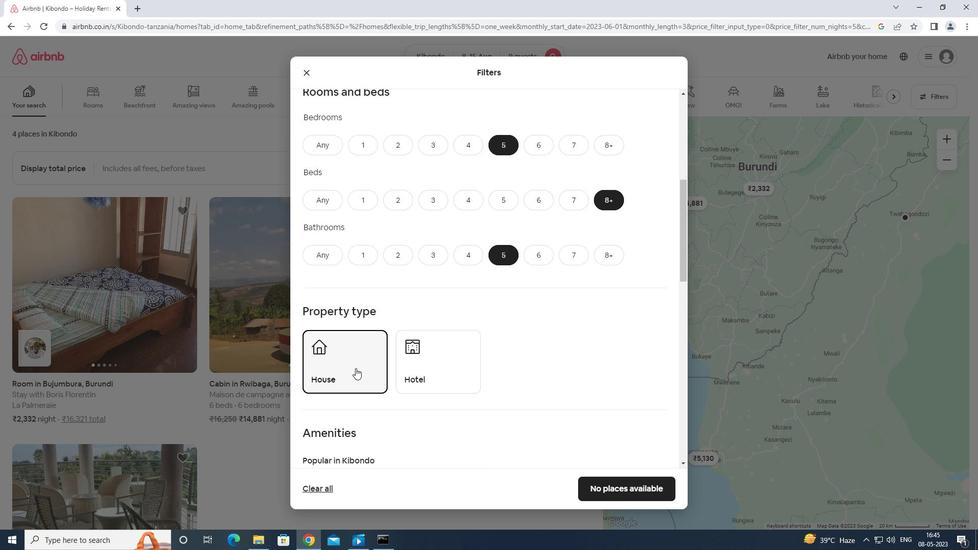 
Action: Mouse moved to (302, 377)
Screenshot: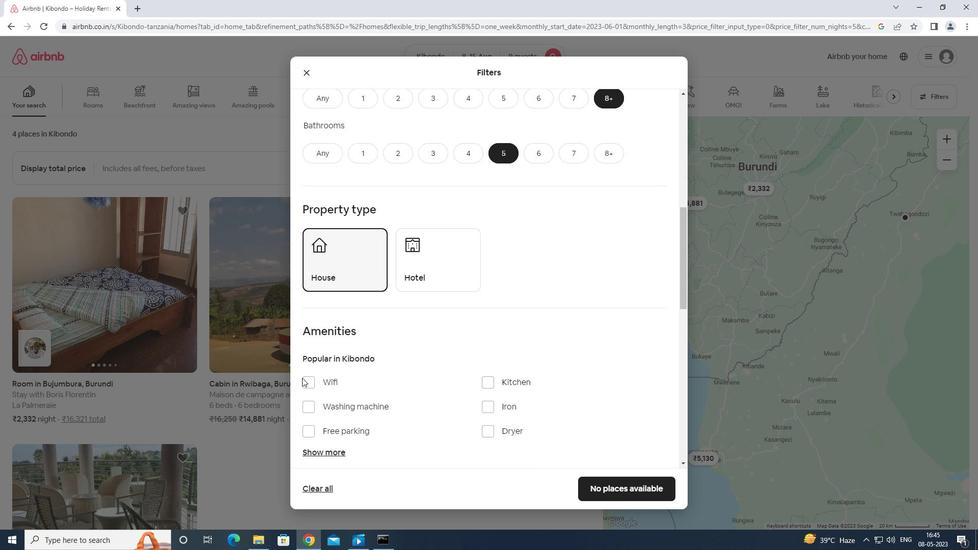 
Action: Mouse pressed left at (302, 377)
Screenshot: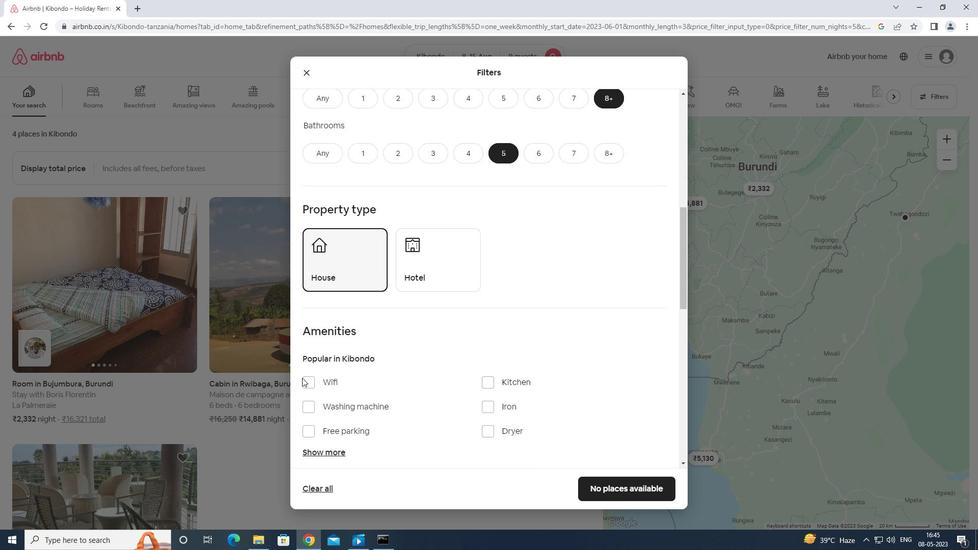 
Action: Mouse moved to (308, 380)
Screenshot: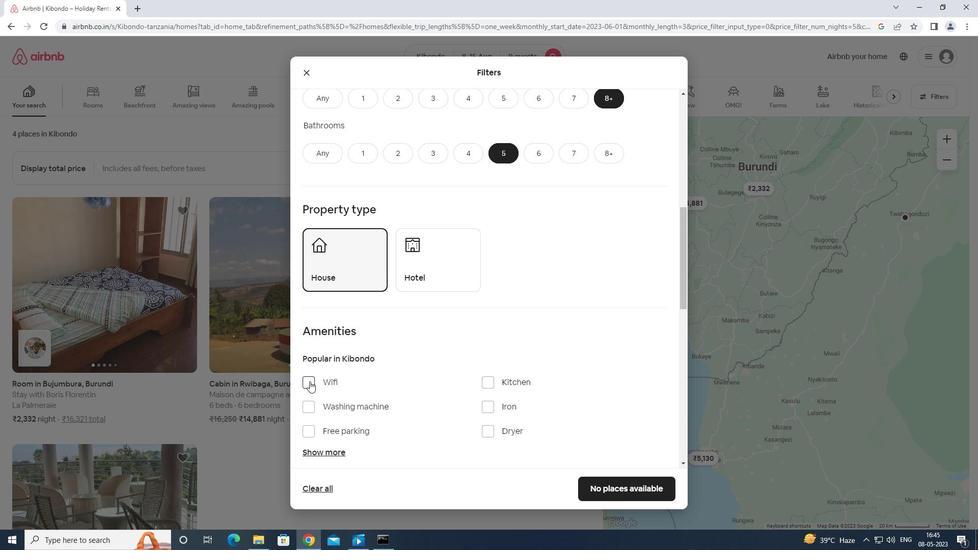 
Action: Mouse pressed left at (308, 380)
Screenshot: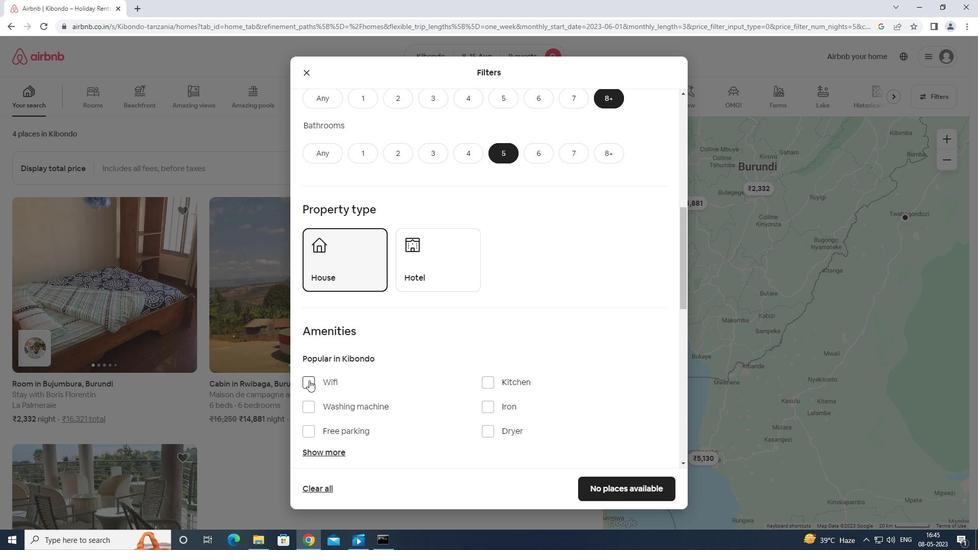 
Action: Mouse moved to (307, 425)
Screenshot: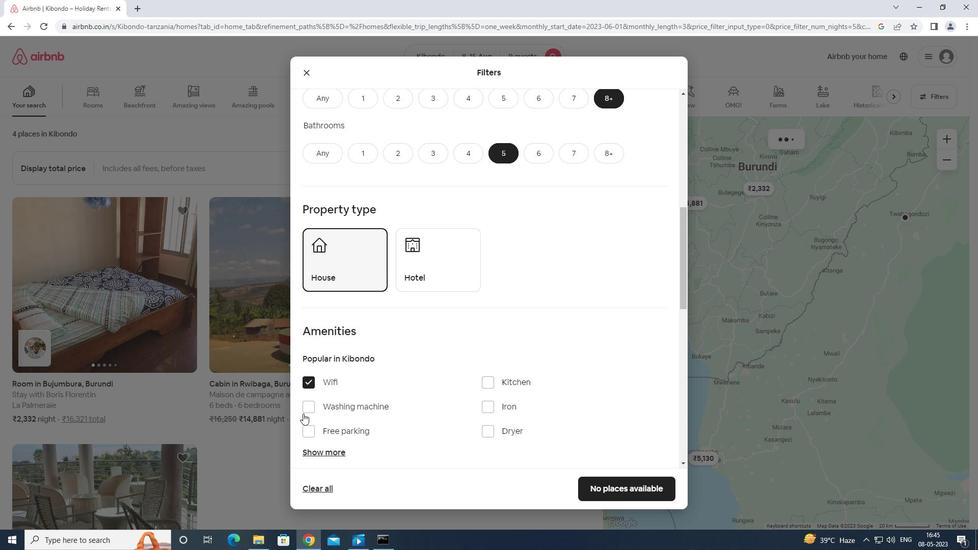 
Action: Mouse pressed left at (307, 425)
Screenshot: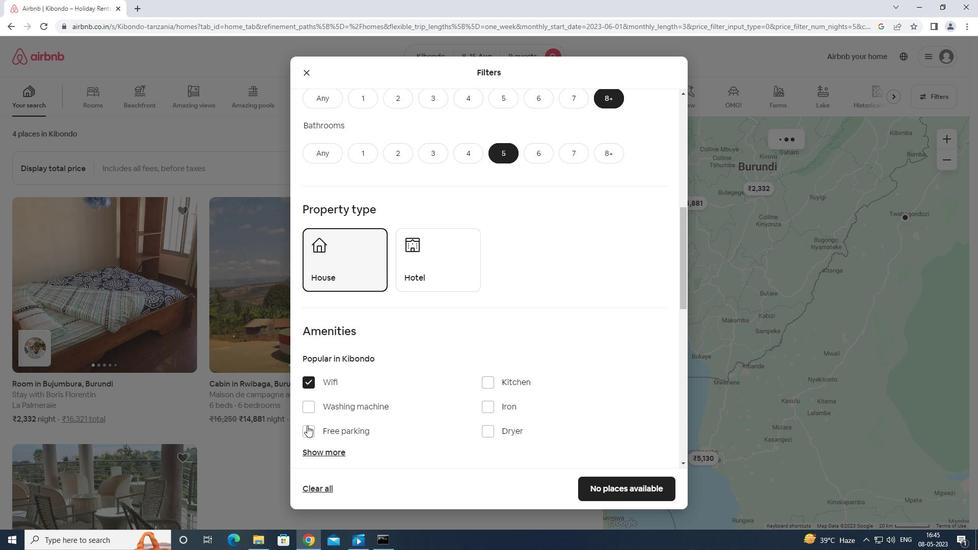 
Action: Mouse moved to (310, 425)
Screenshot: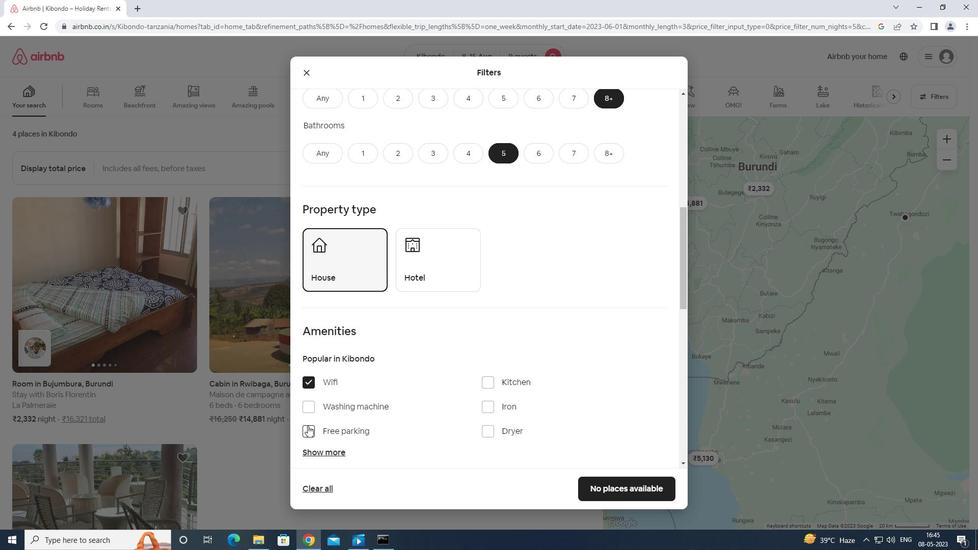 
Action: Mouse scrolled (310, 425) with delta (0, 0)
Screenshot: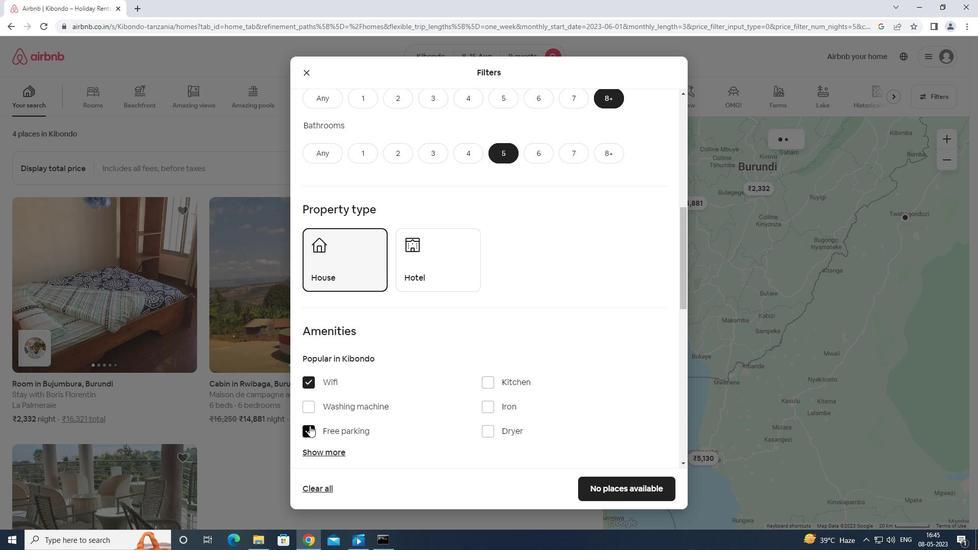 
Action: Mouse moved to (317, 400)
Screenshot: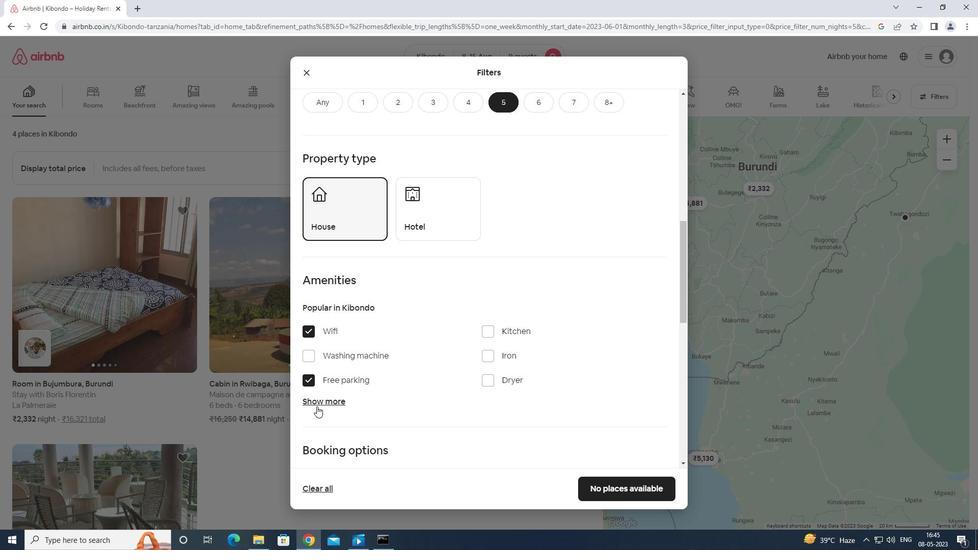 
Action: Mouse pressed left at (317, 400)
Screenshot: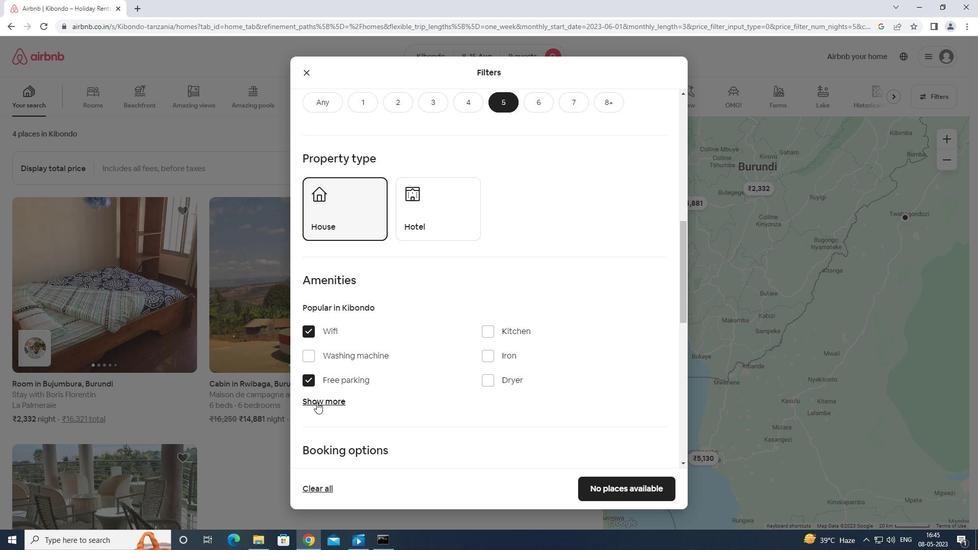 
Action: Mouse moved to (323, 399)
Screenshot: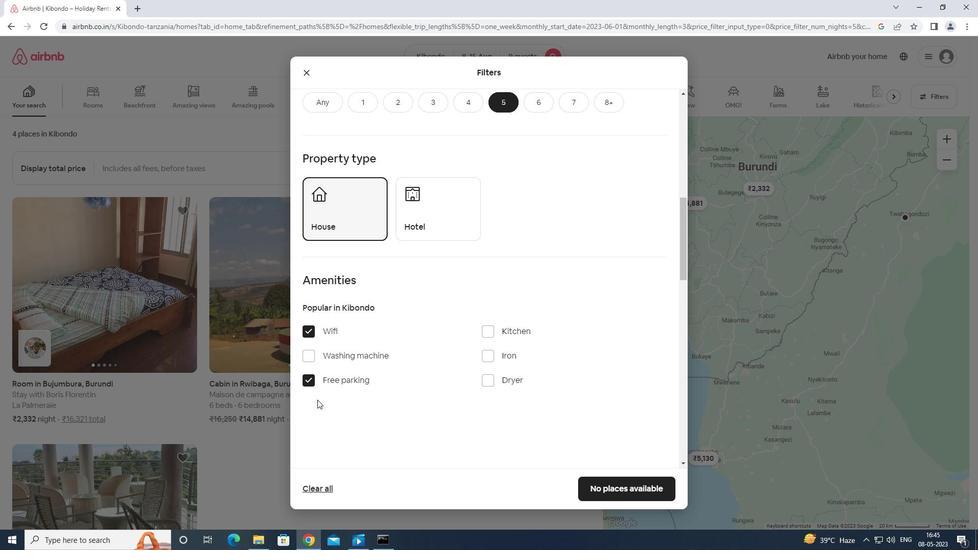 
Action: Mouse scrolled (323, 399) with delta (0, 0)
Screenshot: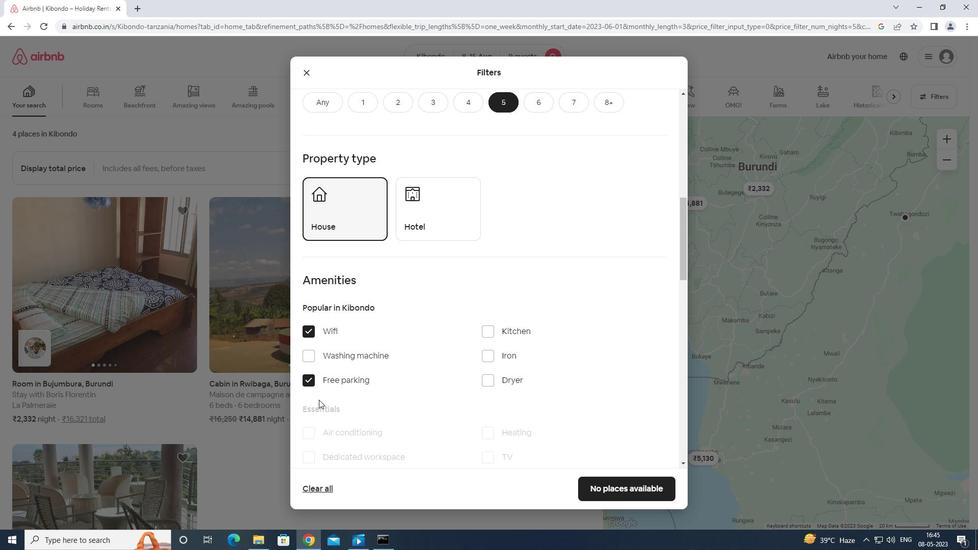 
Action: Mouse moved to (323, 399)
Screenshot: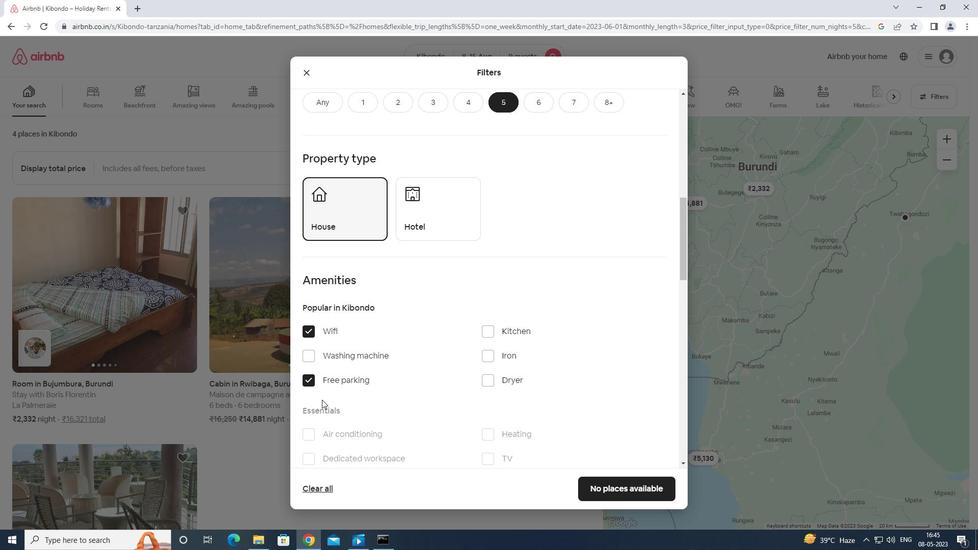 
Action: Mouse scrolled (323, 399) with delta (0, 0)
Screenshot: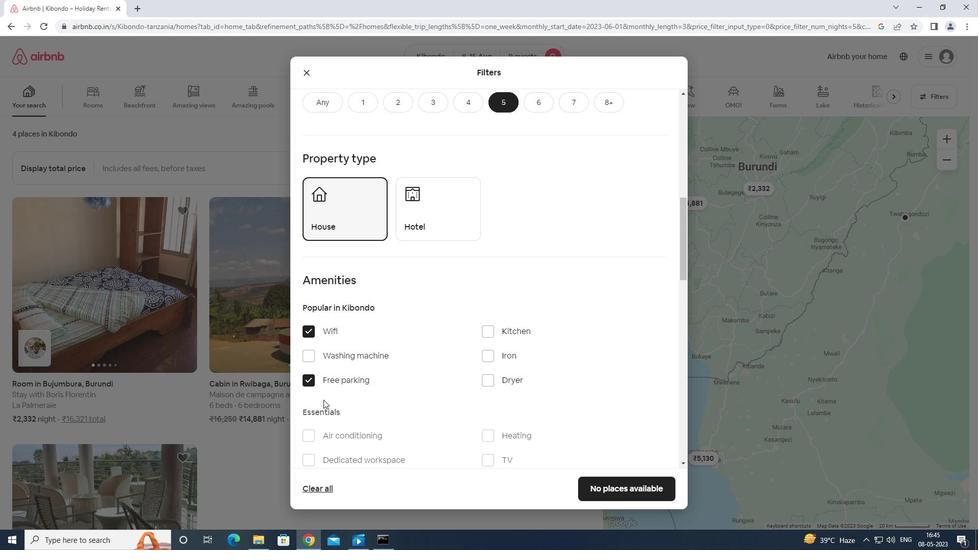 
Action: Mouse moved to (330, 399)
Screenshot: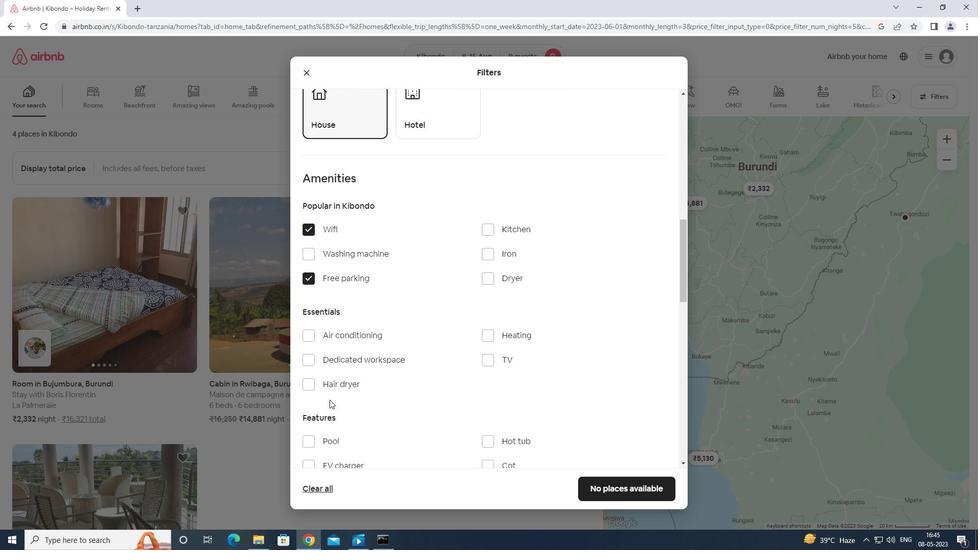 
Action: Mouse scrolled (330, 399) with delta (0, 0)
Screenshot: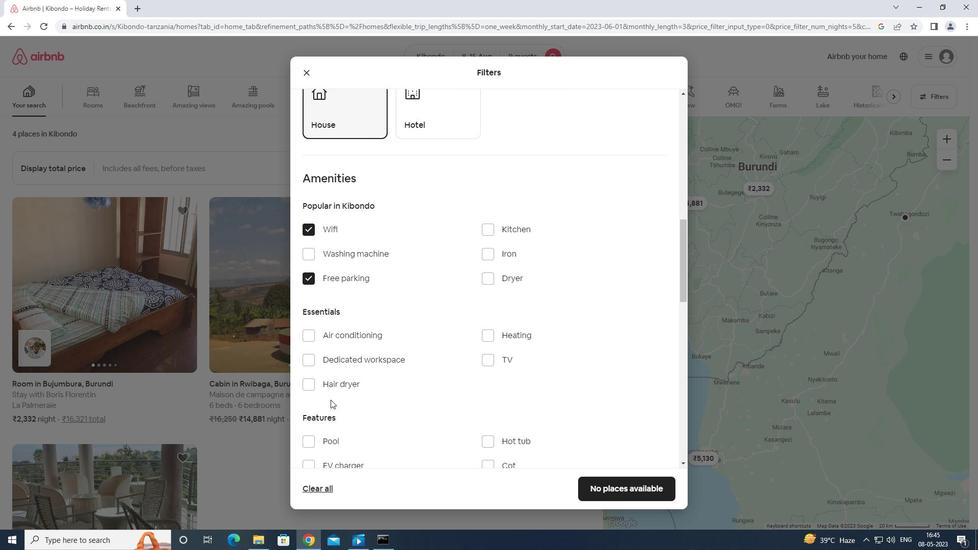 
Action: Mouse moved to (486, 307)
Screenshot: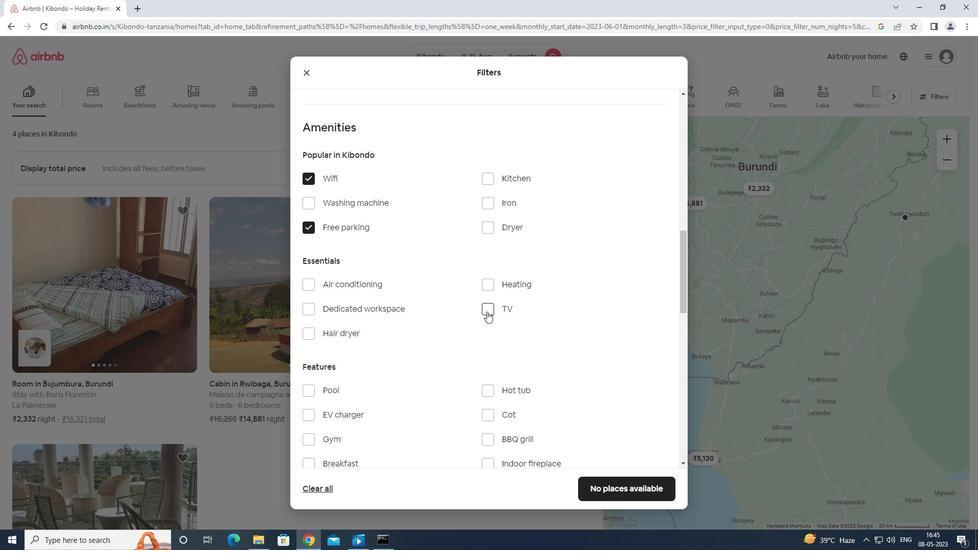 
Action: Mouse pressed left at (486, 307)
Screenshot: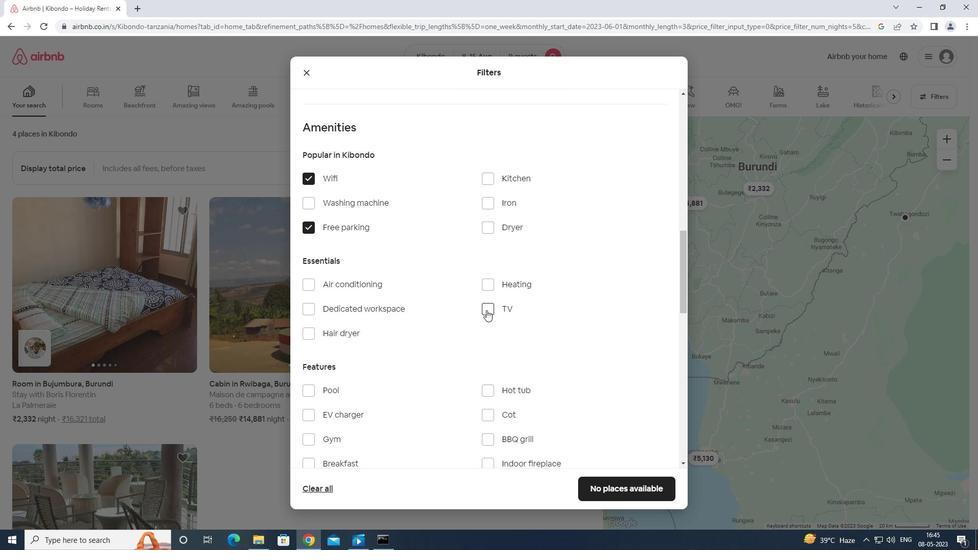 
Action: Mouse moved to (464, 327)
Screenshot: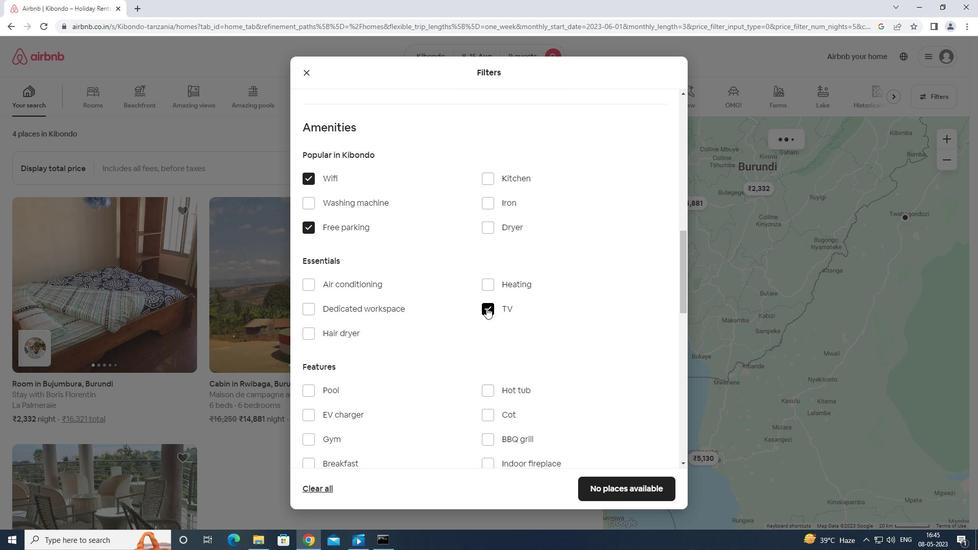 
Action: Mouse scrolled (464, 327) with delta (0, 0)
Screenshot: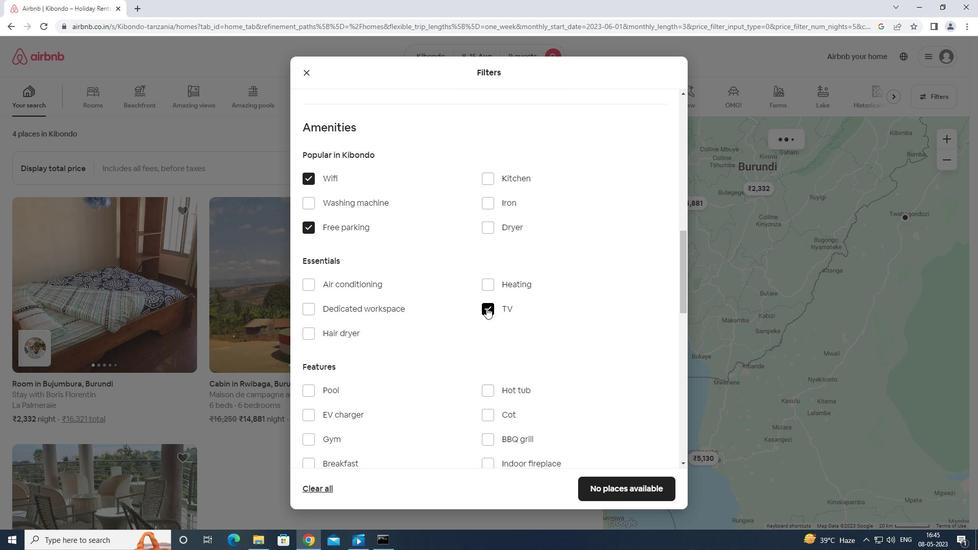 
Action: Mouse moved to (458, 335)
Screenshot: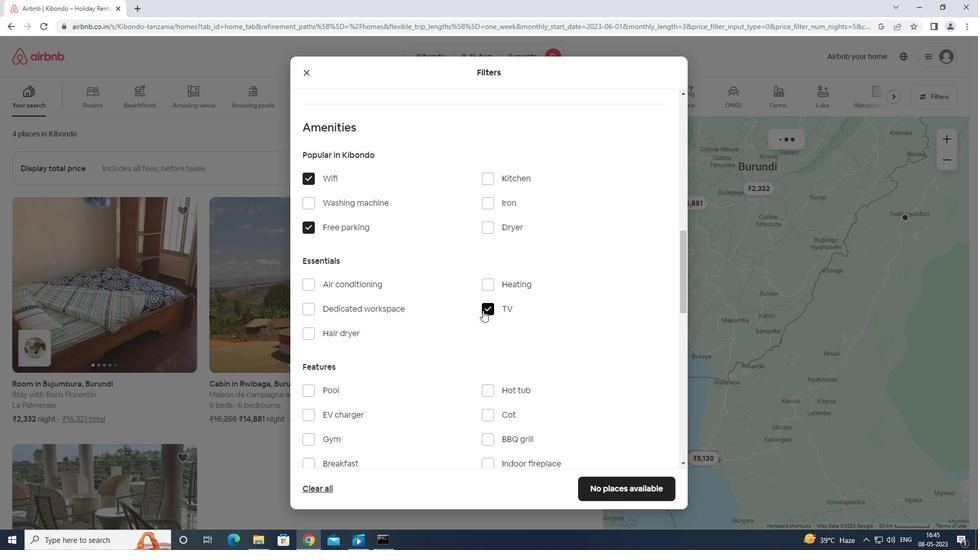 
Action: Mouse scrolled (458, 335) with delta (0, 0)
Screenshot: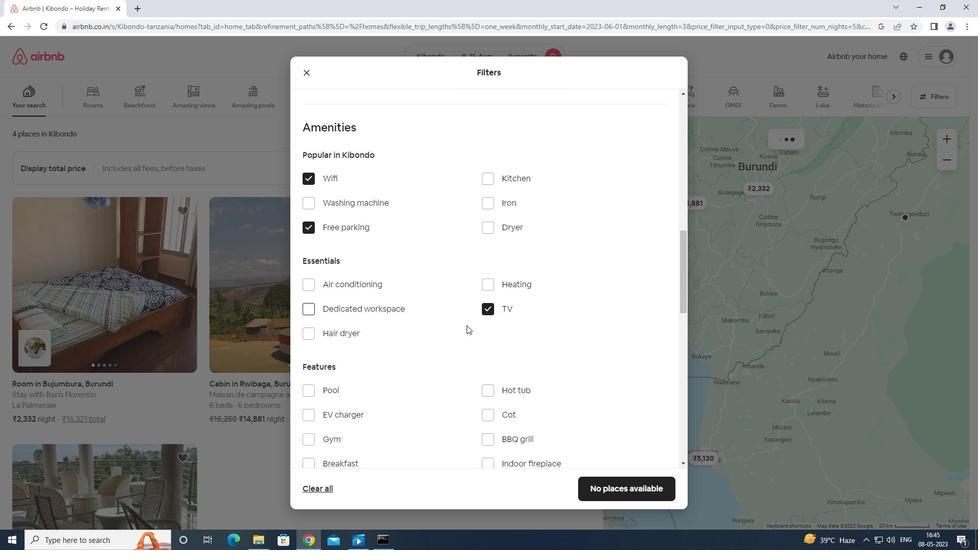 
Action: Mouse moved to (307, 336)
Screenshot: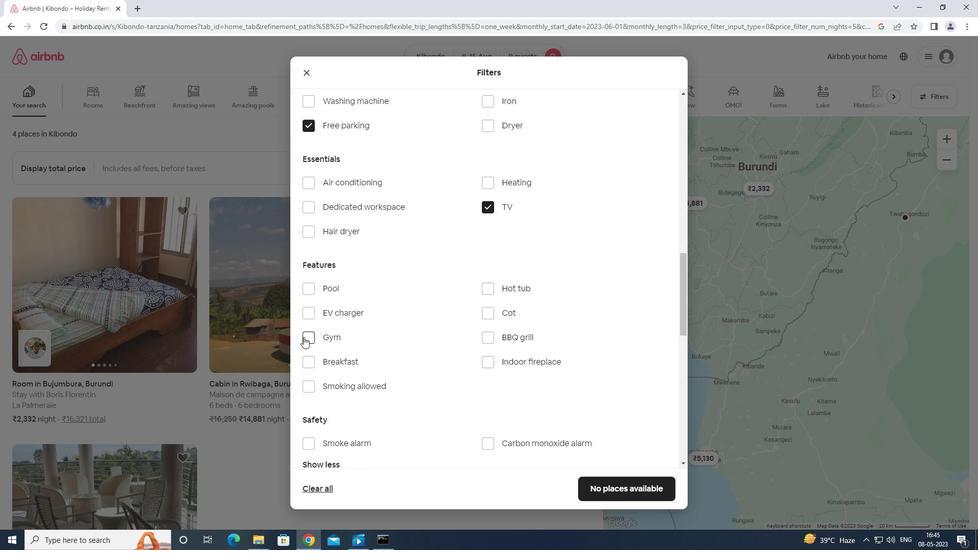 
Action: Mouse pressed left at (307, 336)
Screenshot: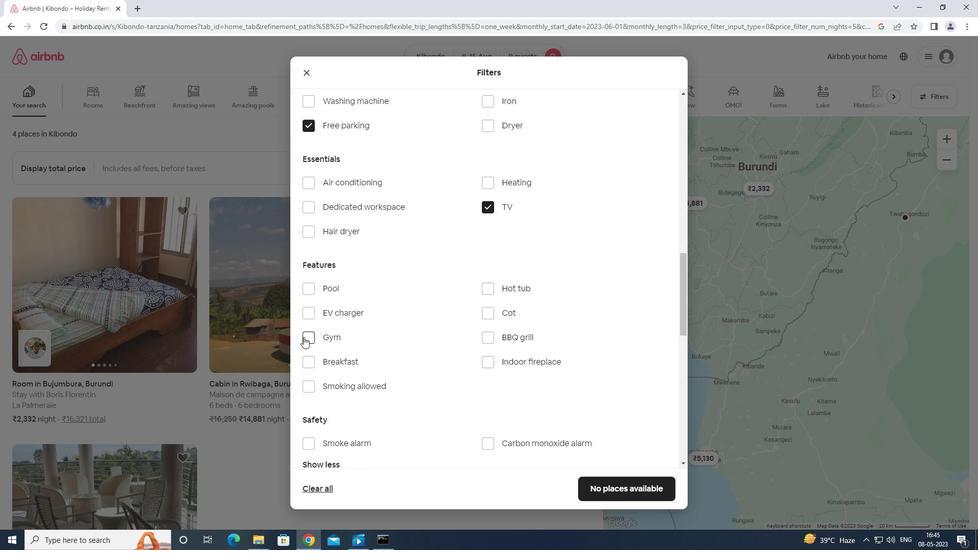 
Action: Mouse moved to (304, 364)
Screenshot: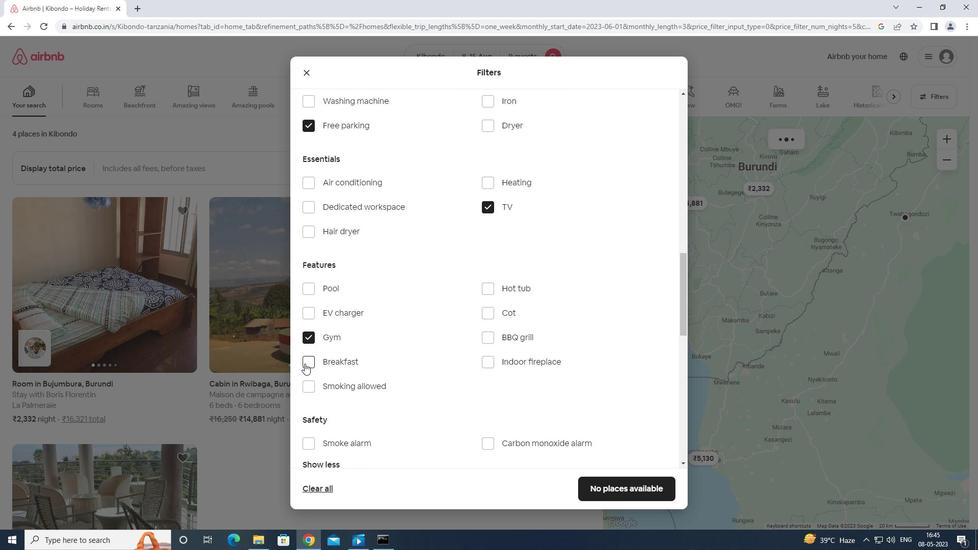 
Action: Mouse pressed left at (304, 364)
Screenshot: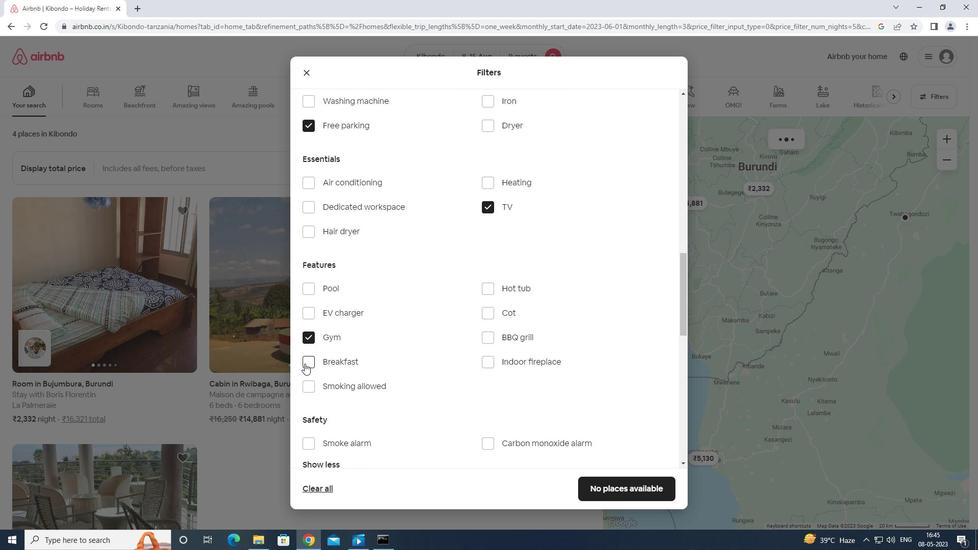 
Action: Mouse moved to (323, 362)
Screenshot: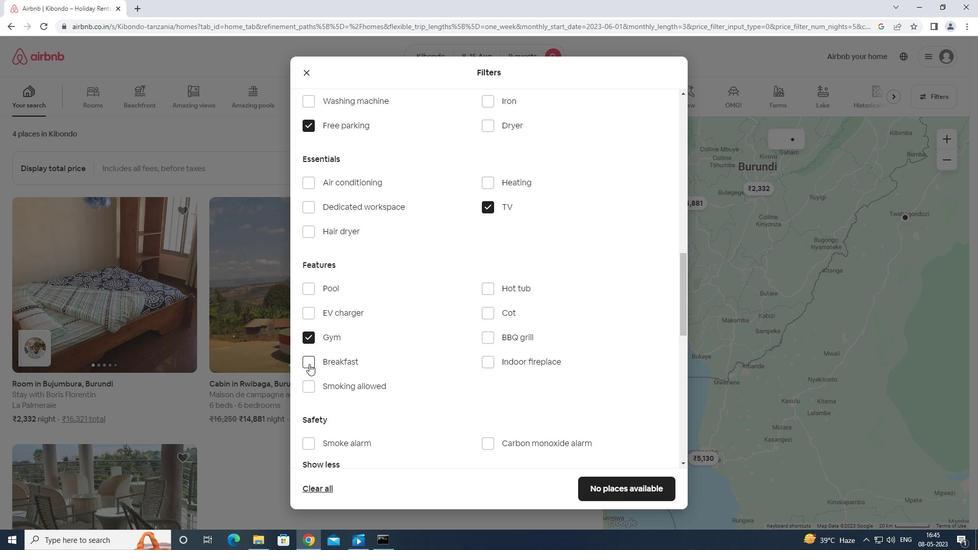 
Action: Mouse scrolled (323, 362) with delta (0, 0)
Screenshot: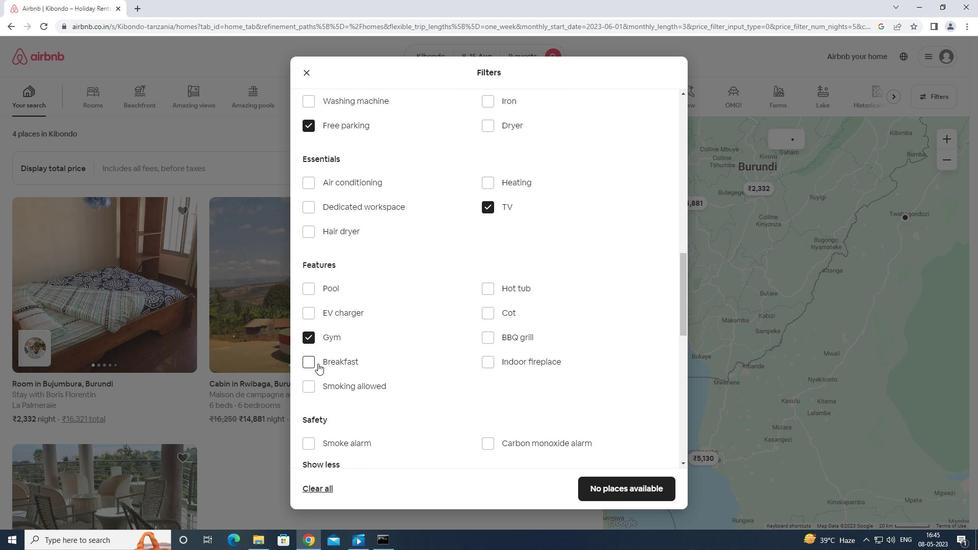 
Action: Mouse moved to (324, 362)
Screenshot: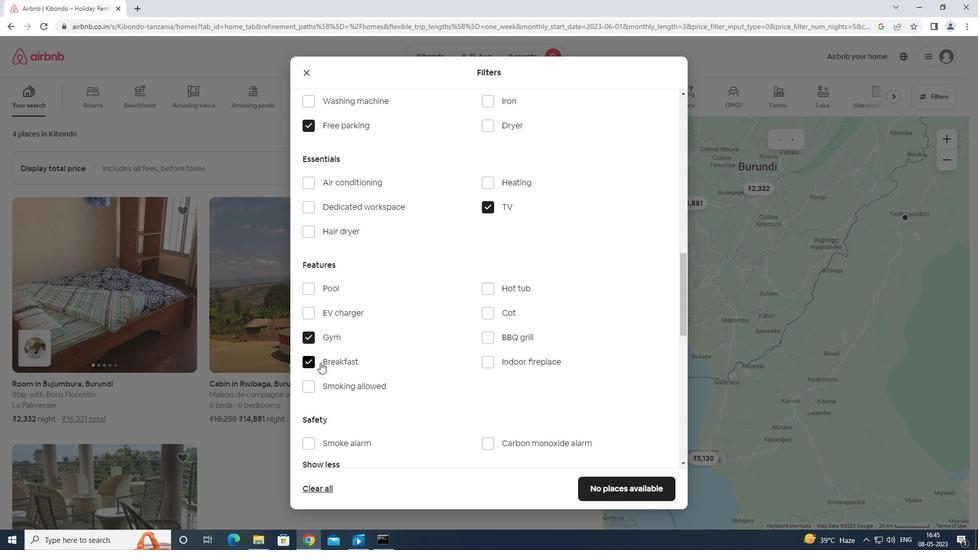 
Action: Mouse scrolled (324, 362) with delta (0, 0)
Screenshot: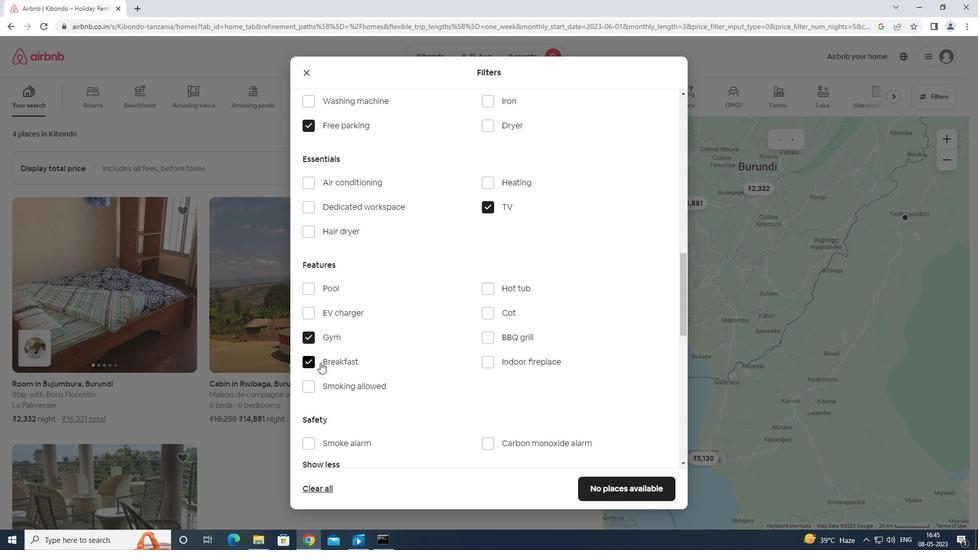
Action: Mouse moved to (335, 361)
Screenshot: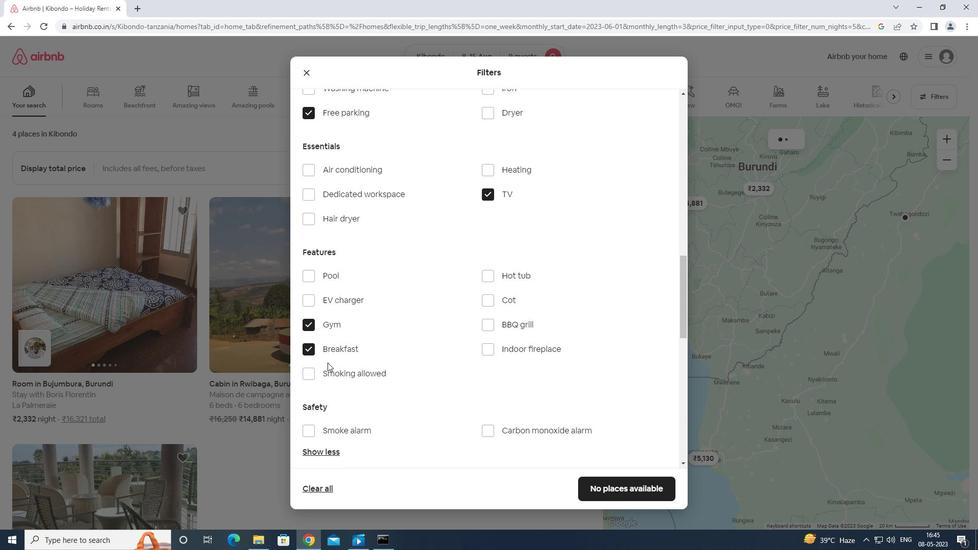 
Action: Mouse scrolled (335, 361) with delta (0, 0)
Screenshot: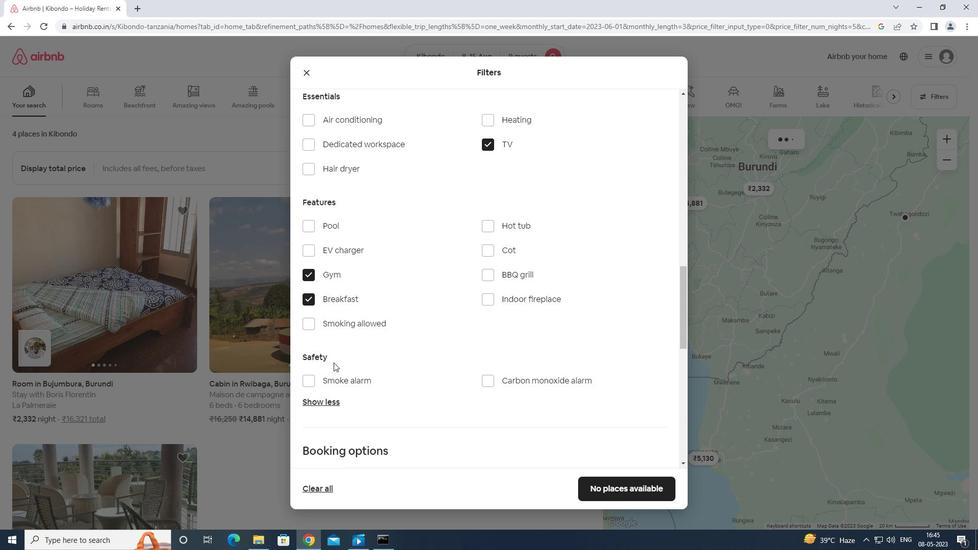 
Action: Mouse moved to (650, 433)
Screenshot: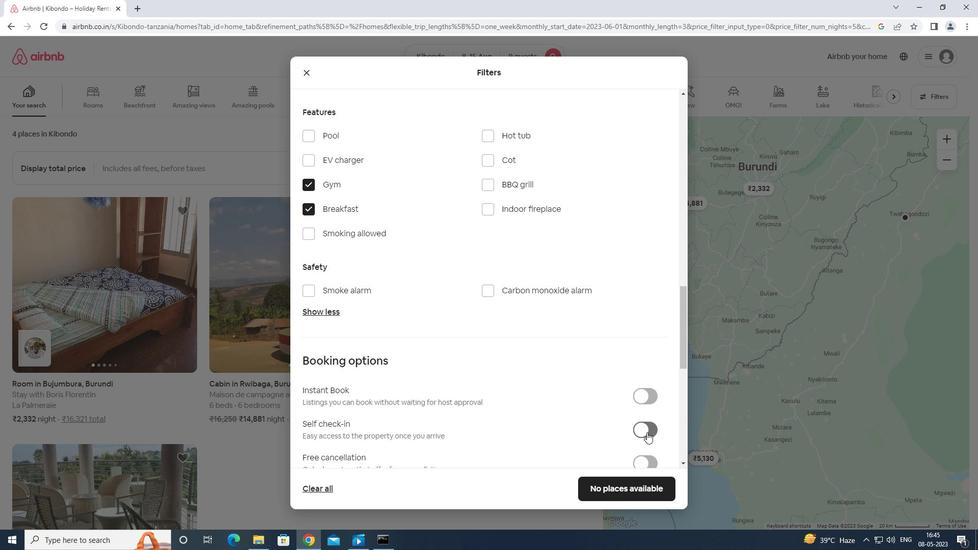 
Action: Mouse pressed left at (650, 433)
Screenshot: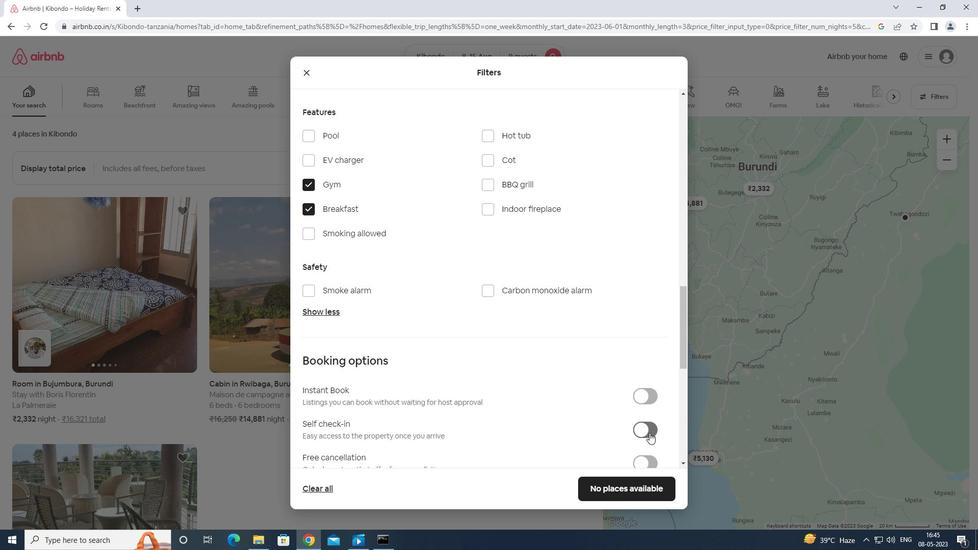 
Action: Mouse moved to (640, 418)
Screenshot: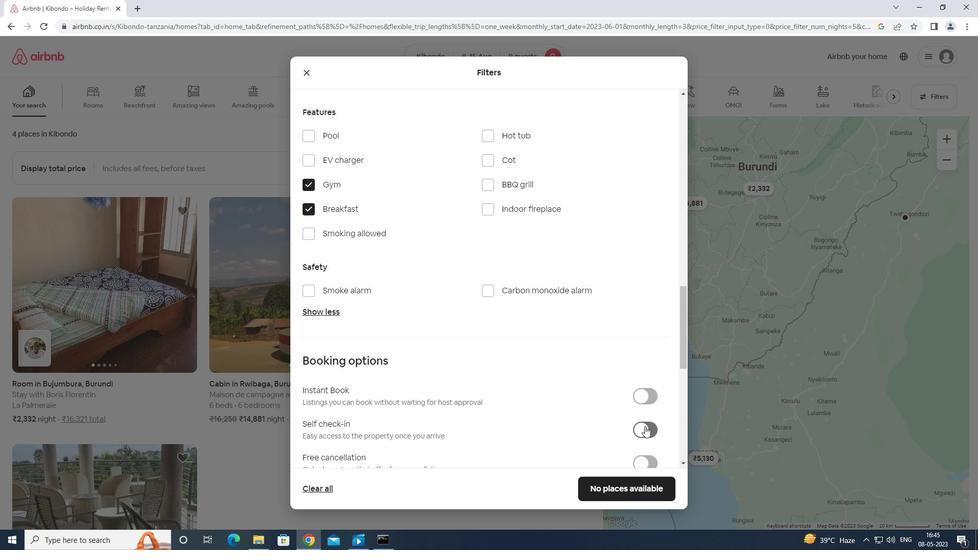 
Action: Mouse scrolled (640, 417) with delta (0, 0)
Screenshot: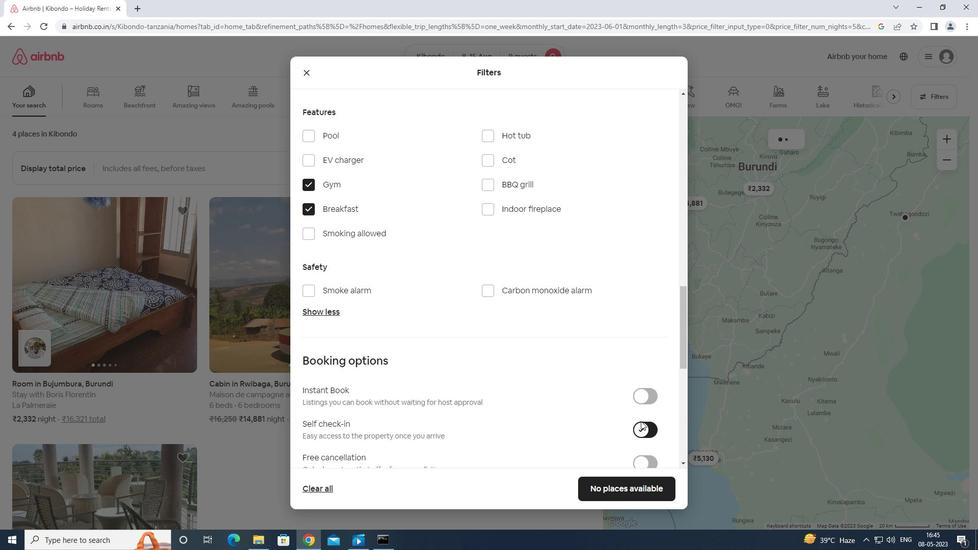 
Action: Mouse scrolled (640, 417) with delta (0, 0)
Screenshot: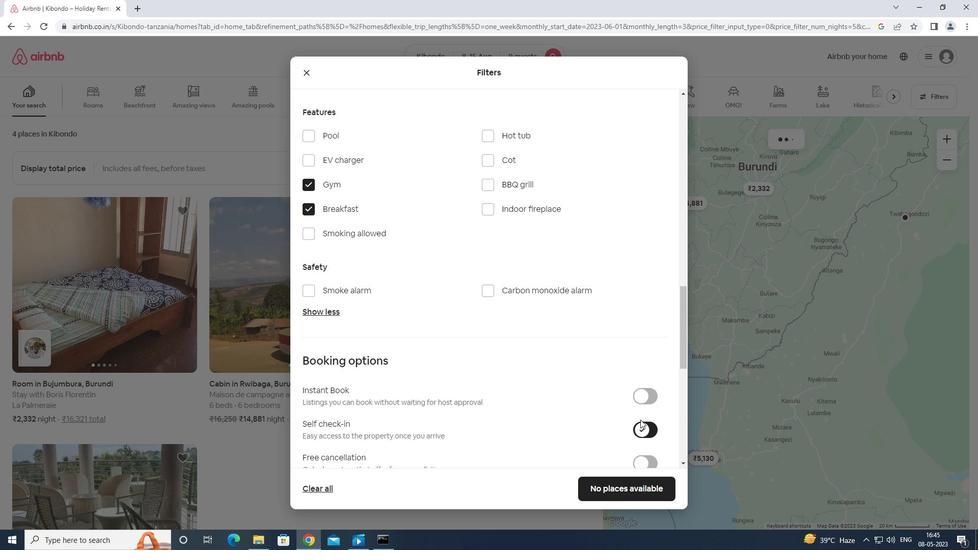 
Action: Mouse scrolled (640, 417) with delta (0, 0)
Screenshot: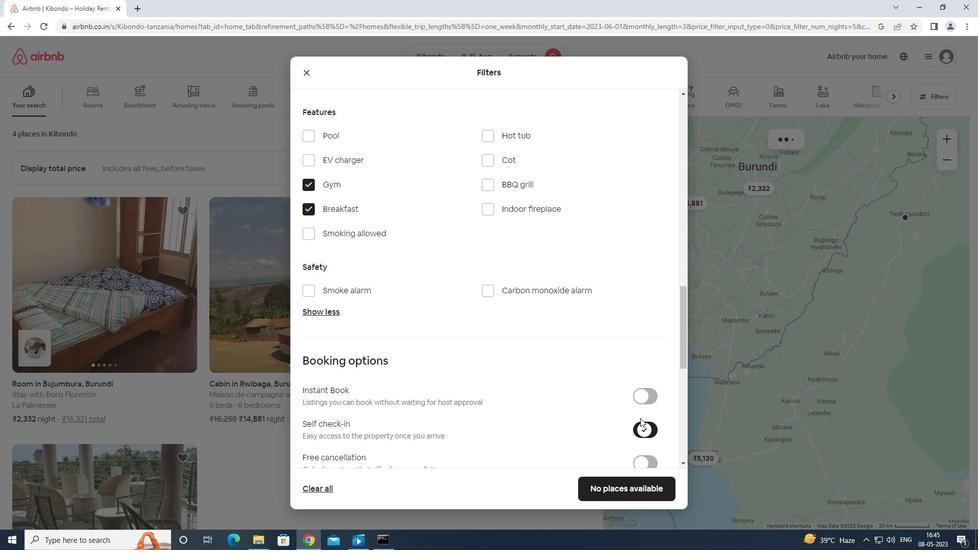 
Action: Mouse moved to (640, 416)
Screenshot: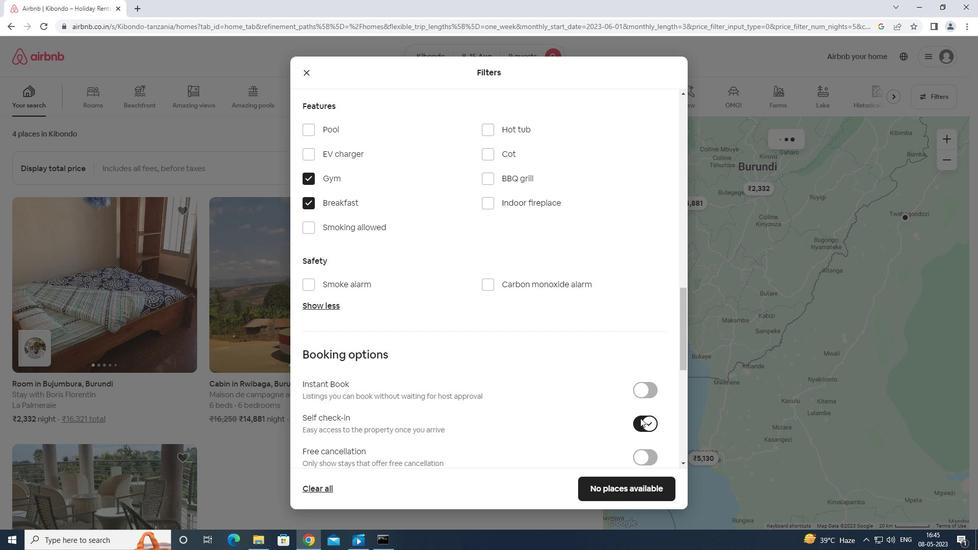 
Action: Mouse scrolled (640, 416) with delta (0, 0)
Screenshot: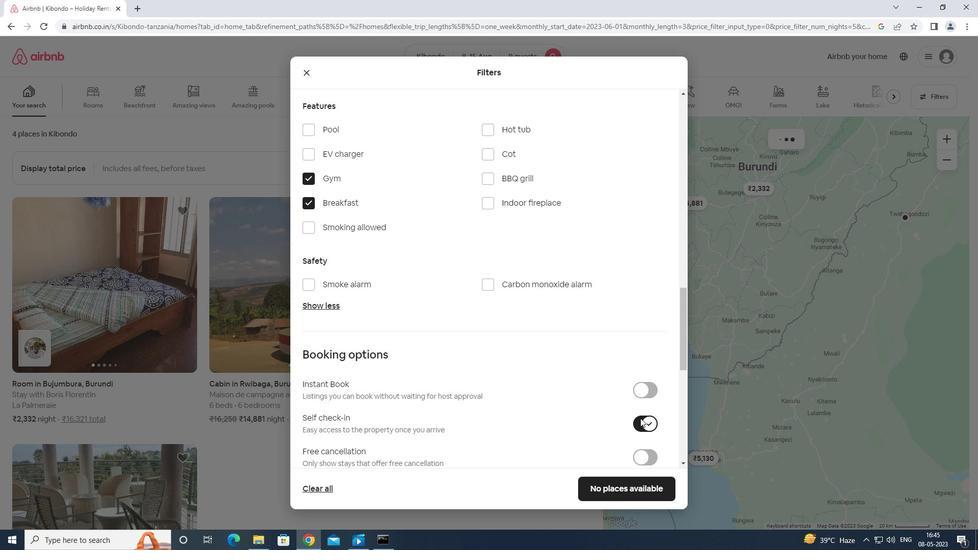 
Action: Mouse scrolled (640, 416) with delta (0, 0)
Screenshot: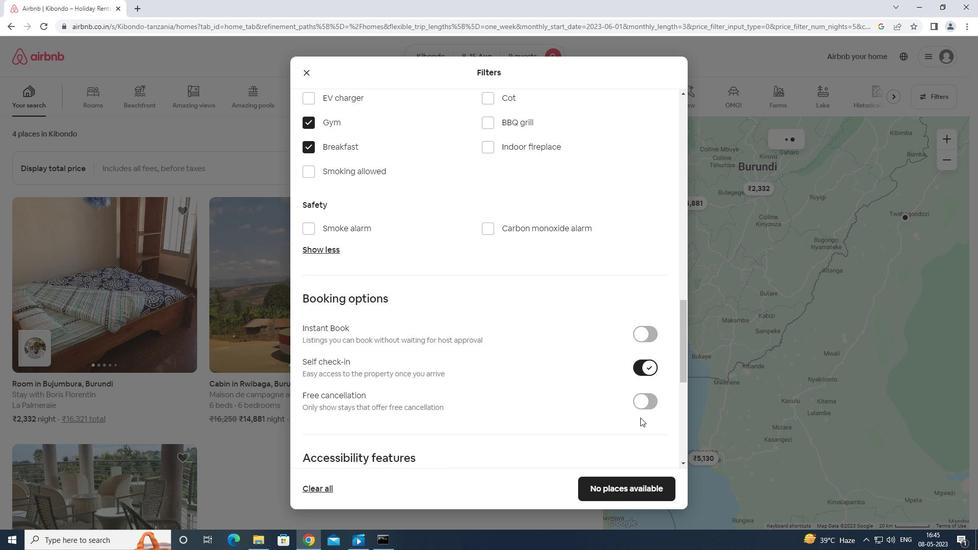 
Action: Mouse scrolled (640, 416) with delta (0, 0)
Screenshot: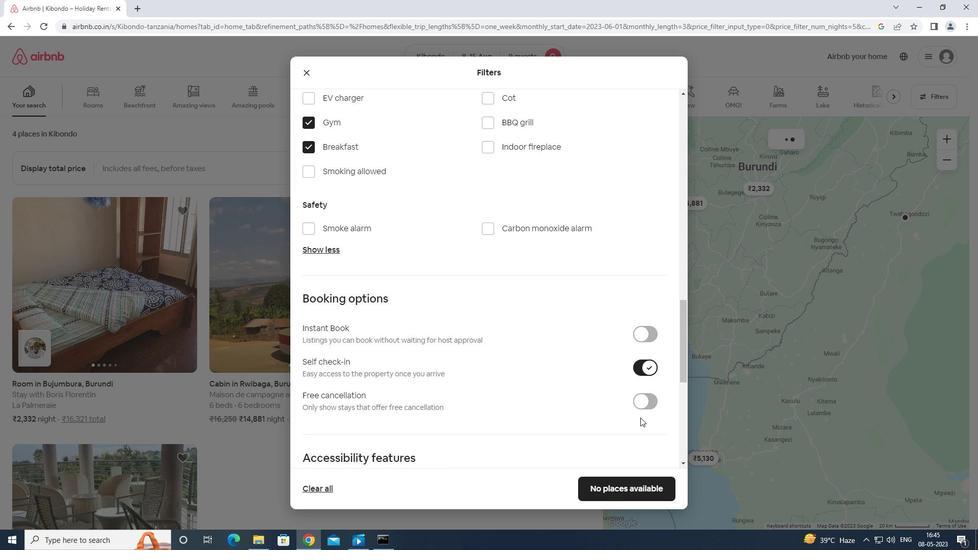 
Action: Mouse scrolled (640, 416) with delta (0, 0)
Screenshot: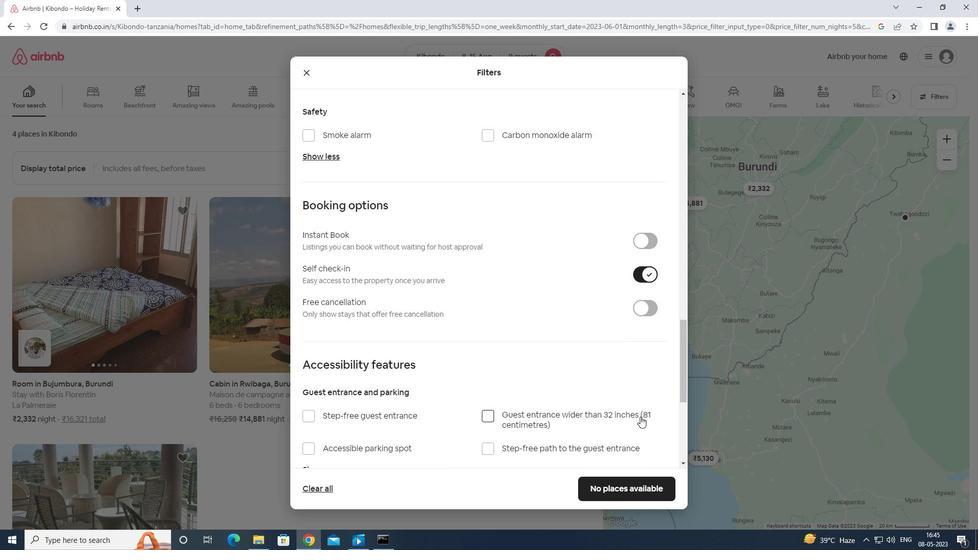
Action: Mouse scrolled (640, 416) with delta (0, 0)
Screenshot: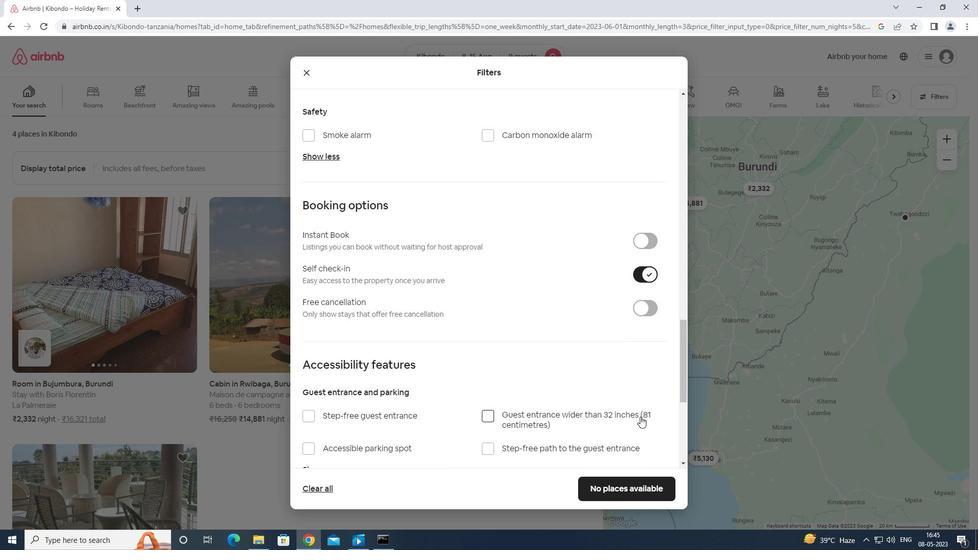 
Action: Mouse moved to (311, 403)
Screenshot: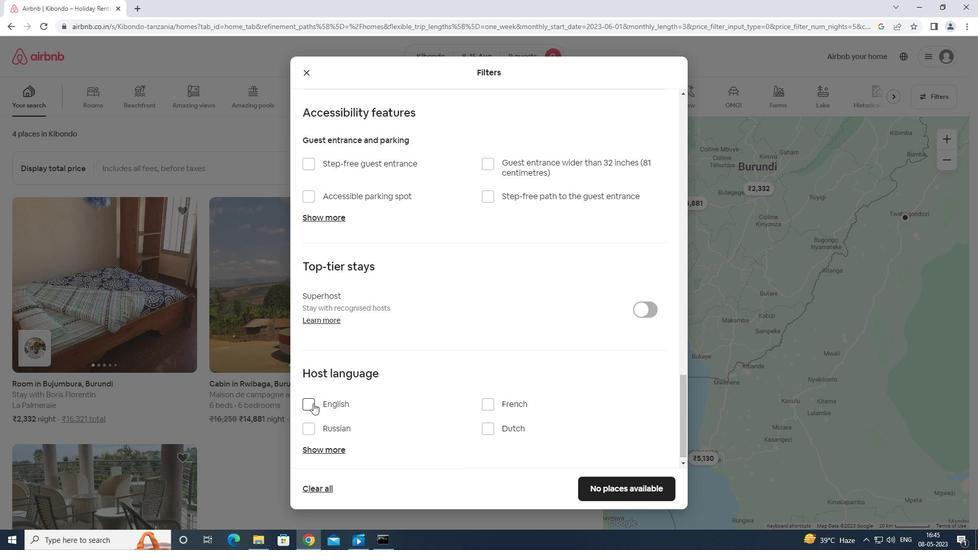 
Action: Mouse pressed left at (311, 403)
Screenshot: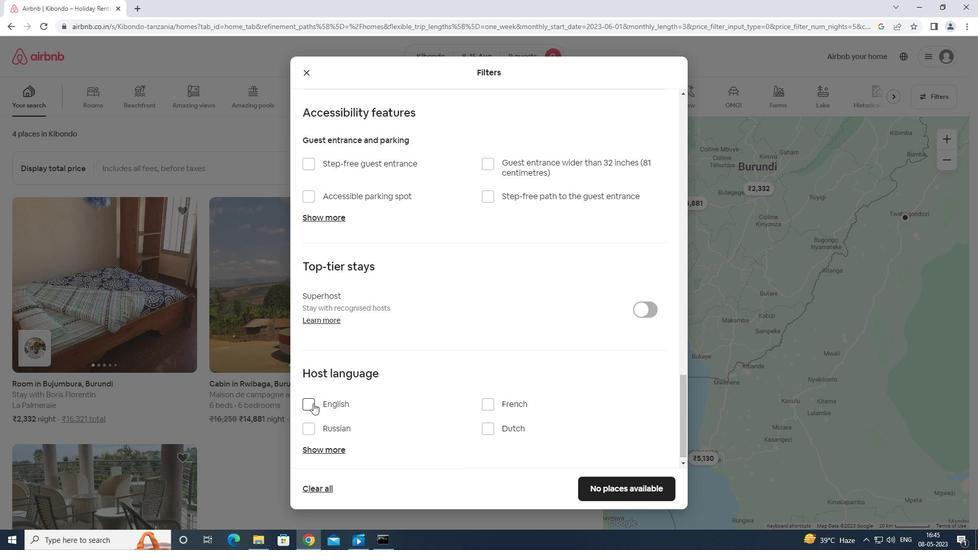 
Action: Mouse moved to (657, 486)
Screenshot: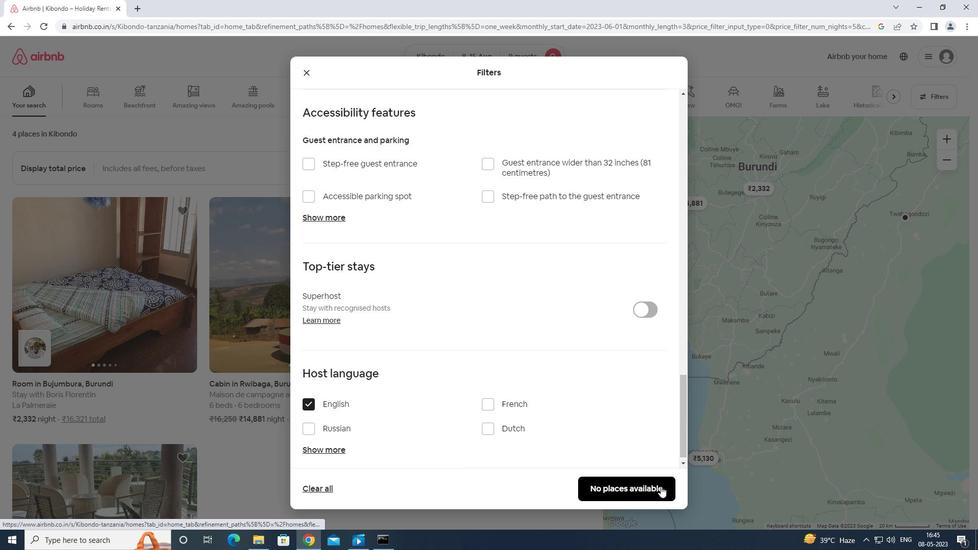 
Action: Mouse pressed left at (657, 486)
Screenshot: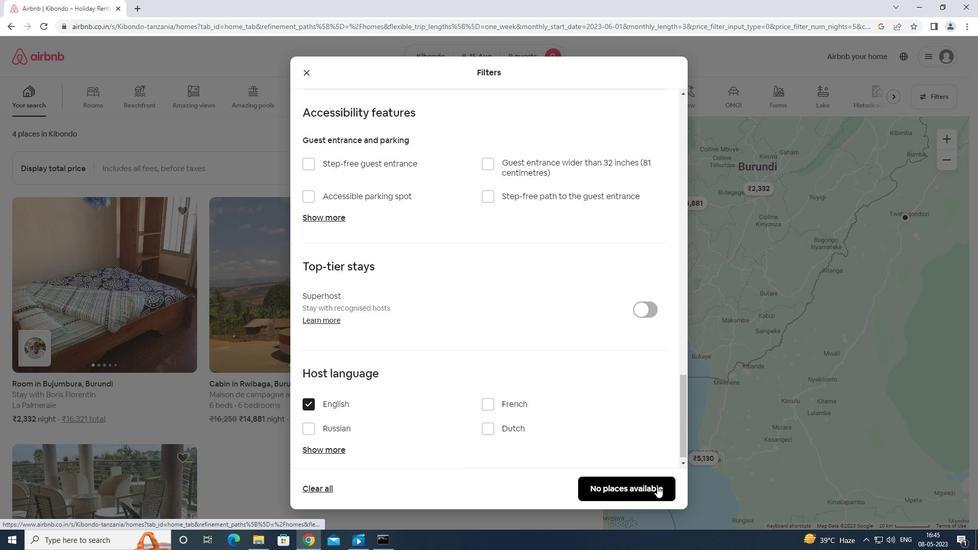 
Action: Mouse moved to (654, 484)
Screenshot: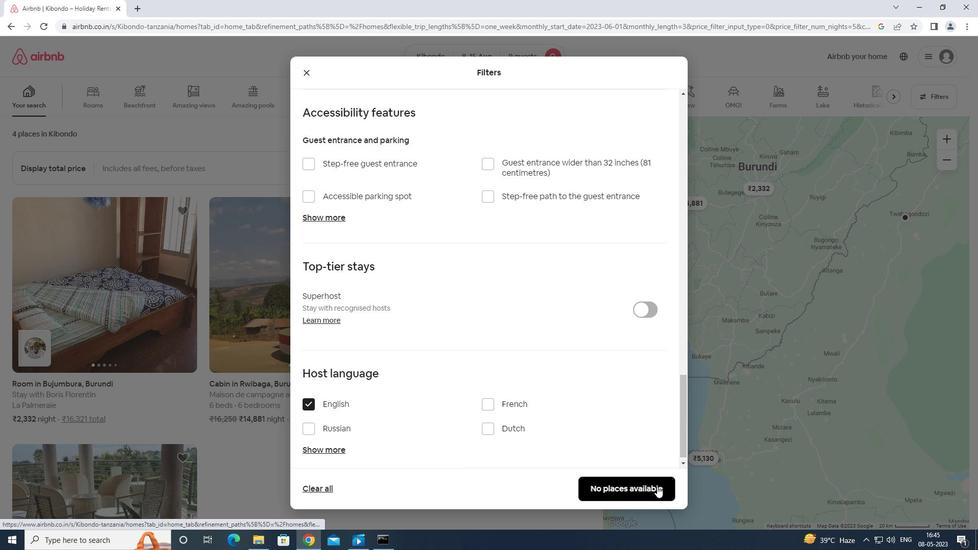 
